 Task: Open Card Shareholder Meeting in Board Sales Prospecting to Workspace Cybersecurity and add a team member Softage.1@softage.net, a label Red, a checklist Social Media Advertising, an attachment from your google drive, a color Red and finally, add a card description 'Create and send out employee satisfaction survey on company values' and a comment 'Let us approach this task with a sense of focus and attention to detail, ensuring that we do not miss any important information or details.'. Add a start date 'Jan 01, 1900' with a due date 'Jan 08, 1900'
Action: Mouse moved to (32, 314)
Screenshot: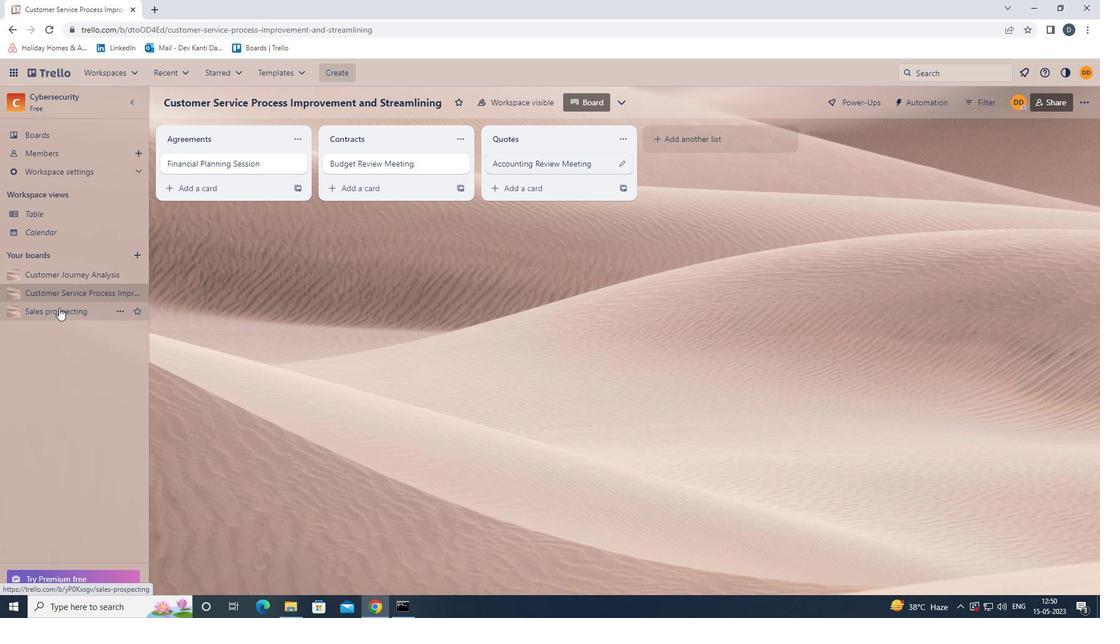 
Action: Mouse pressed left at (32, 314)
Screenshot: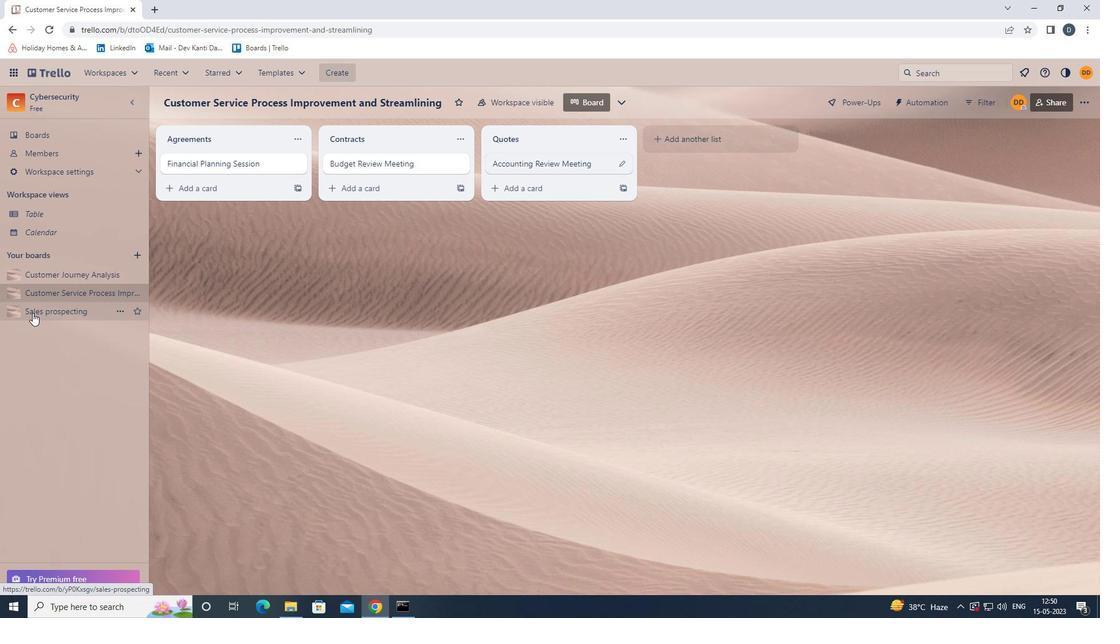 
Action: Mouse moved to (216, 168)
Screenshot: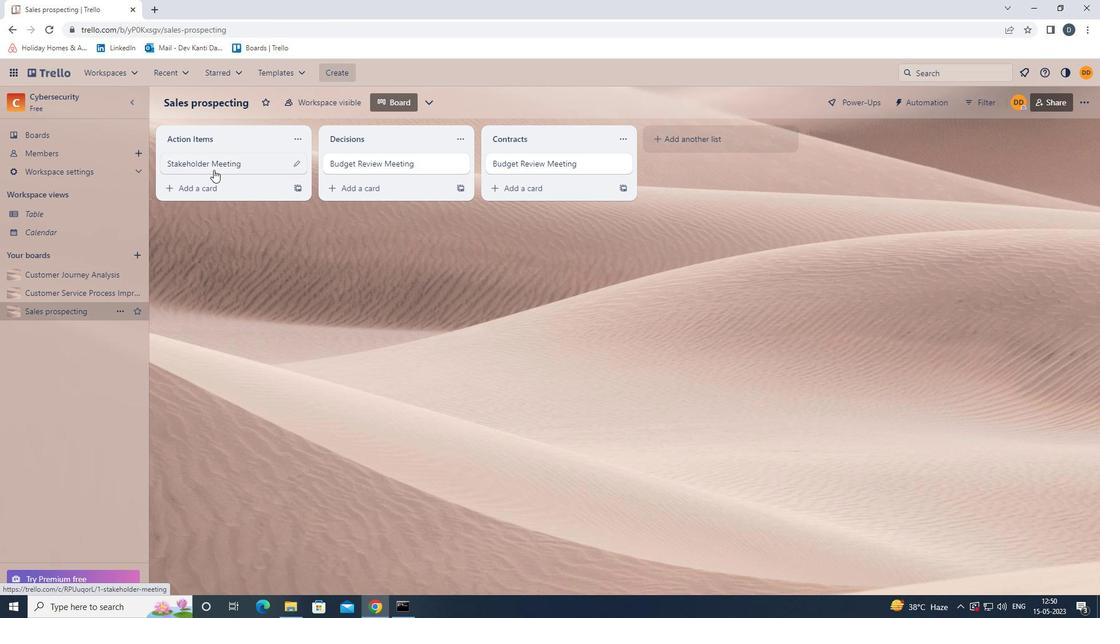 
Action: Mouse pressed left at (216, 168)
Screenshot: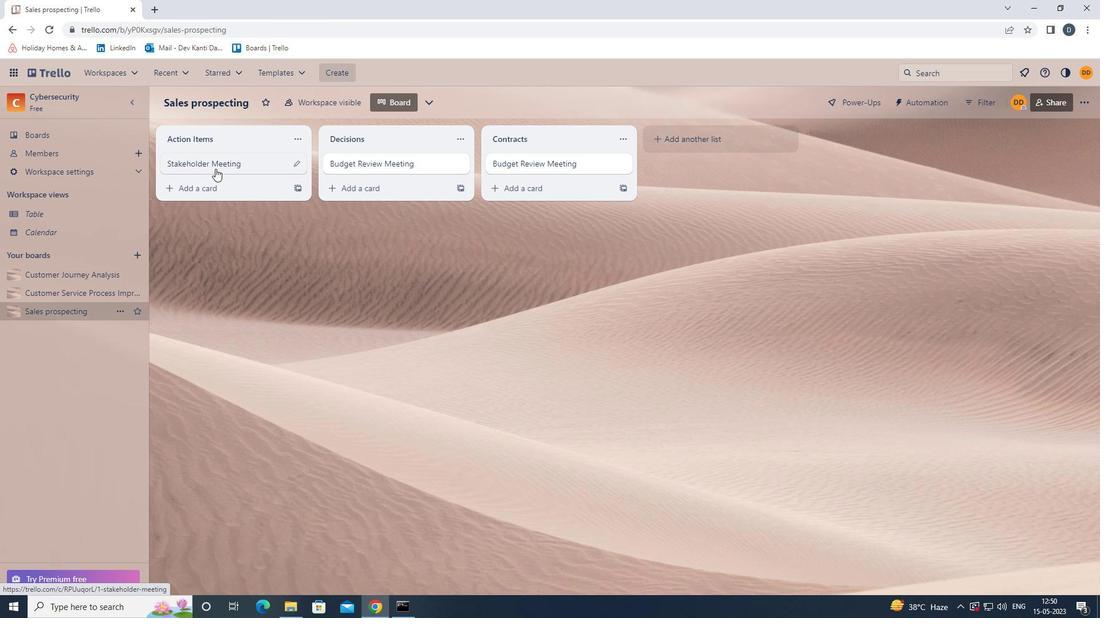 
Action: Mouse moved to (677, 160)
Screenshot: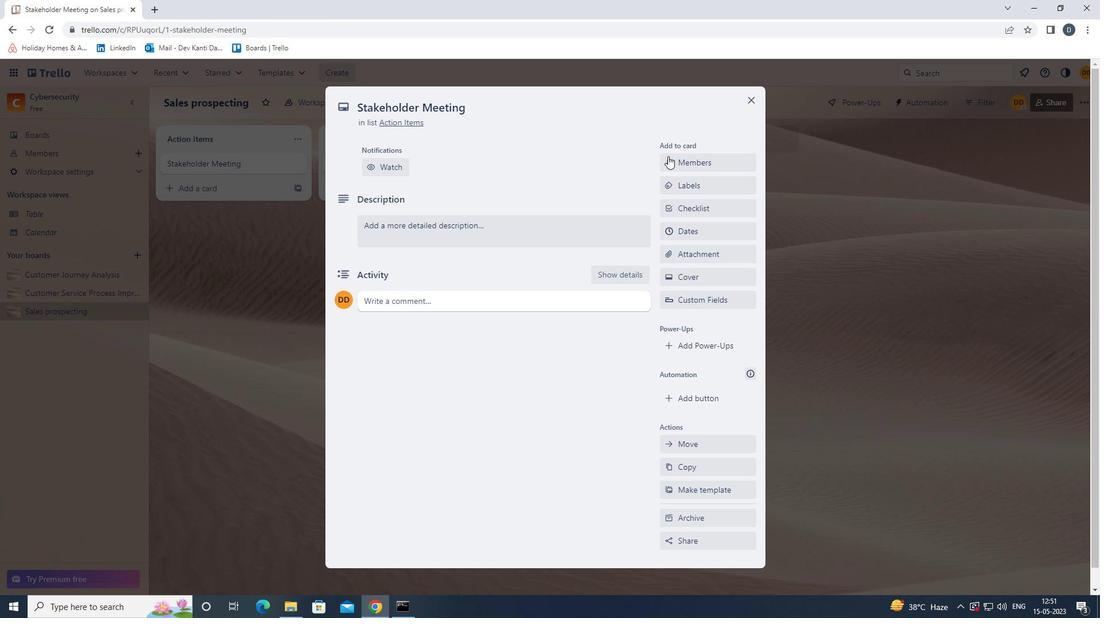 
Action: Mouse pressed left at (677, 160)
Screenshot: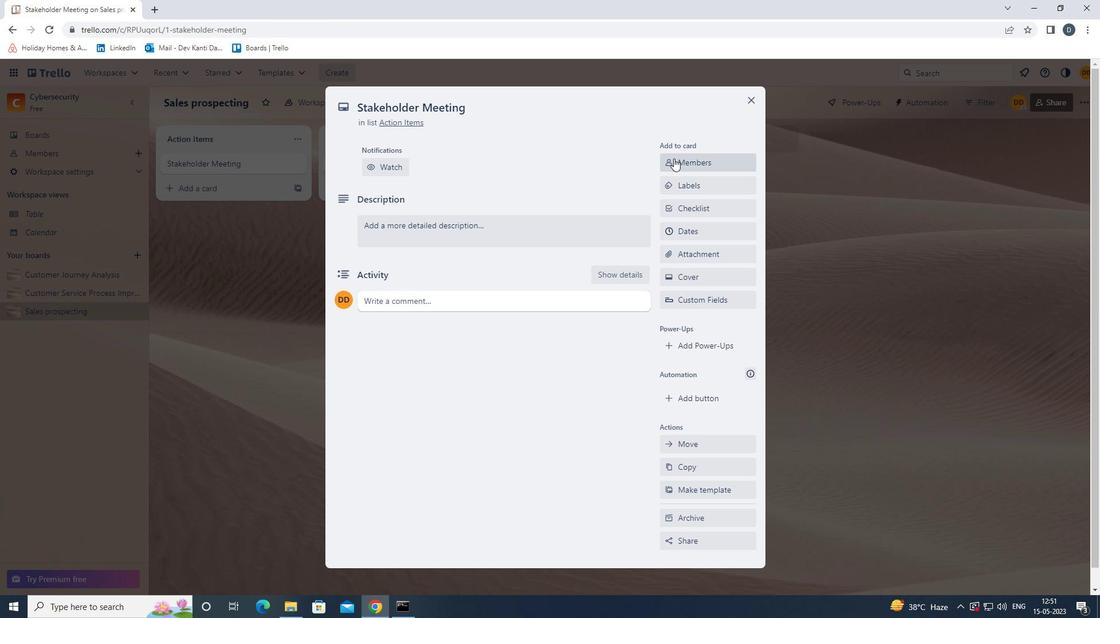 
Action: Key pressed <Key.shift><Key.shift>SOFTAGE.1<Key.shift>@SOFTAGE.NET
Screenshot: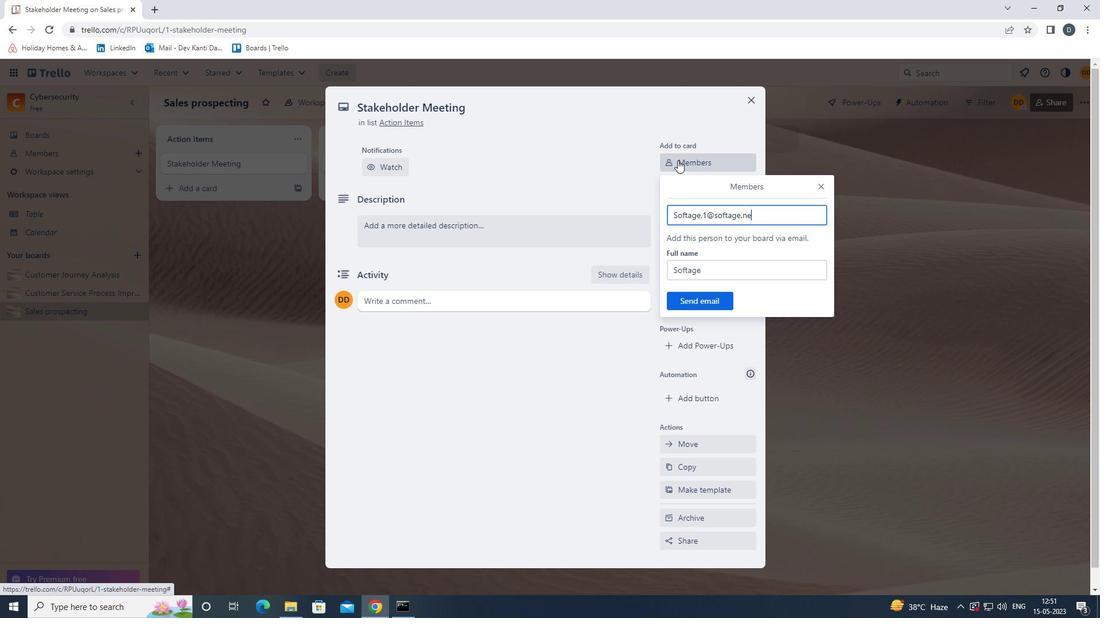 
Action: Mouse moved to (707, 295)
Screenshot: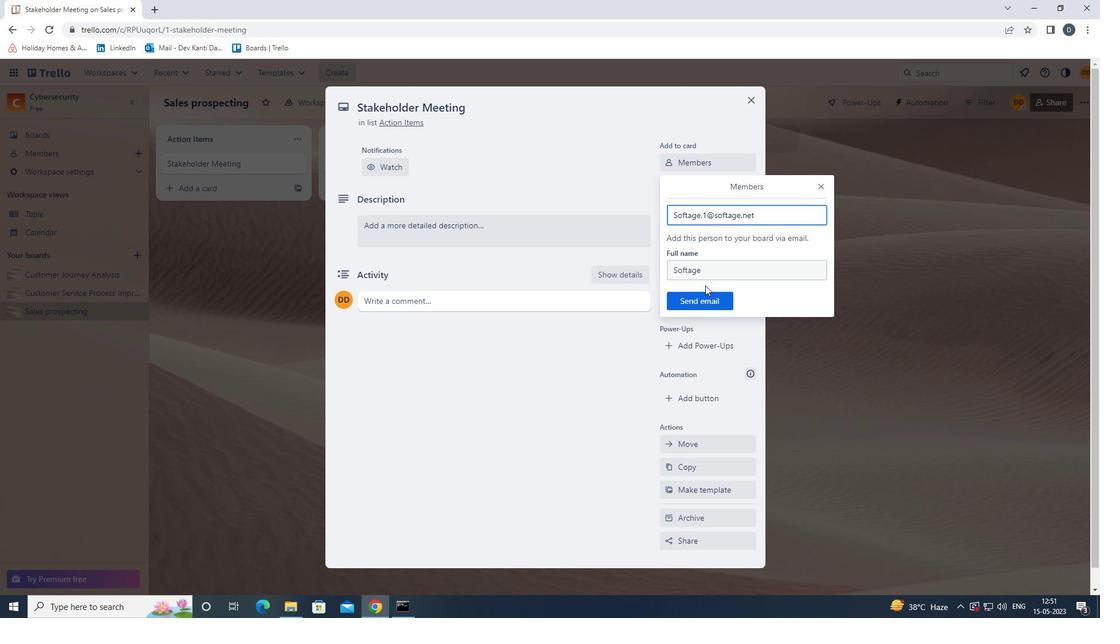 
Action: Mouse pressed left at (707, 295)
Screenshot: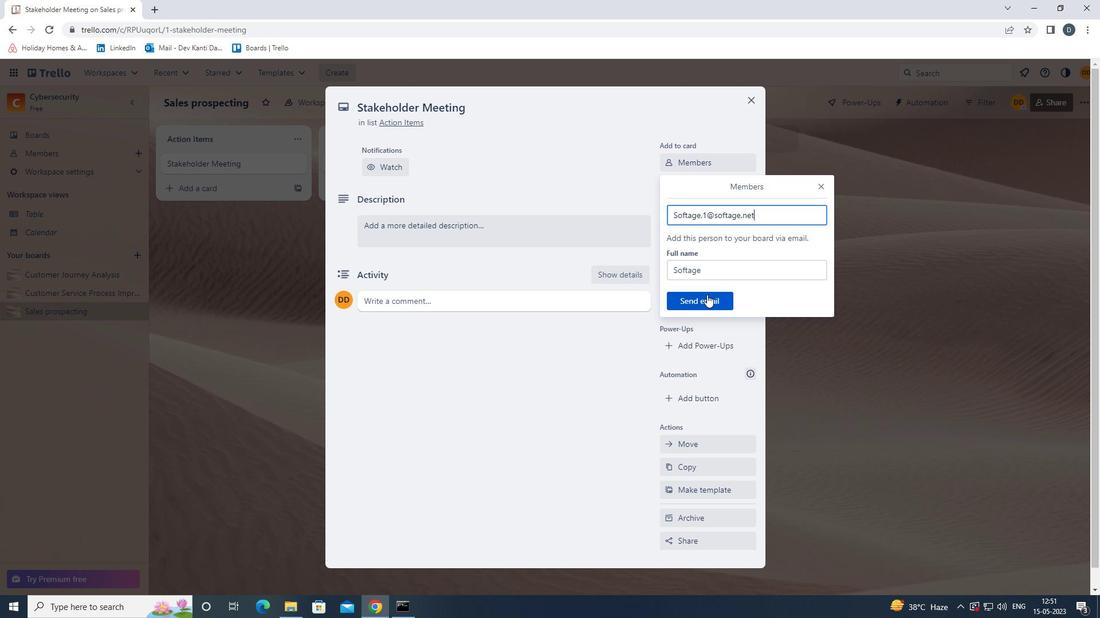 
Action: Mouse moved to (707, 227)
Screenshot: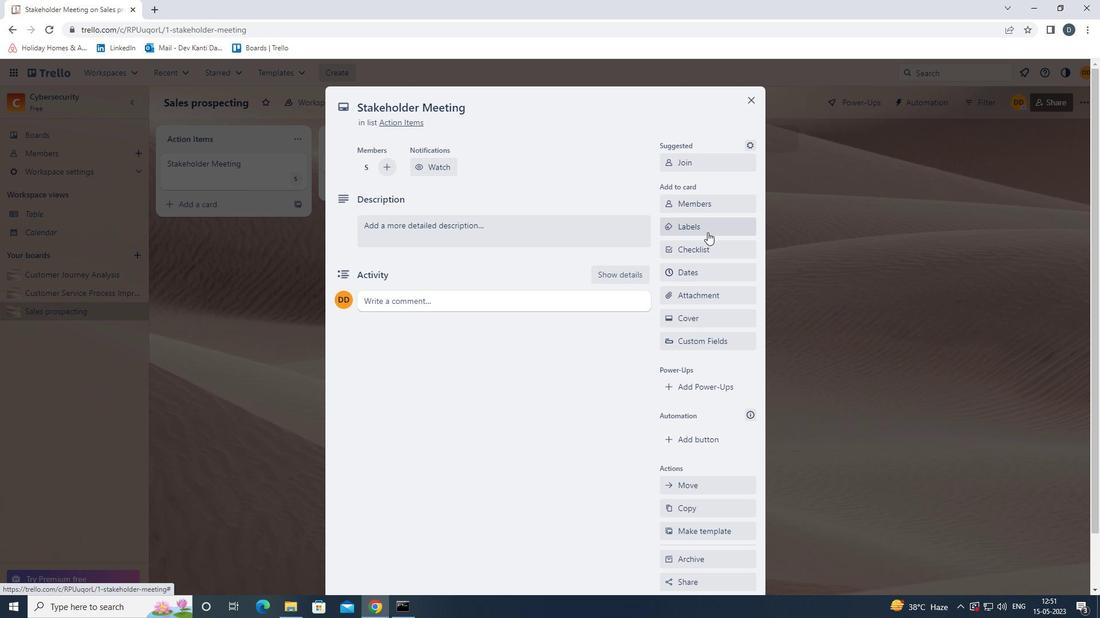 
Action: Mouse pressed left at (707, 227)
Screenshot: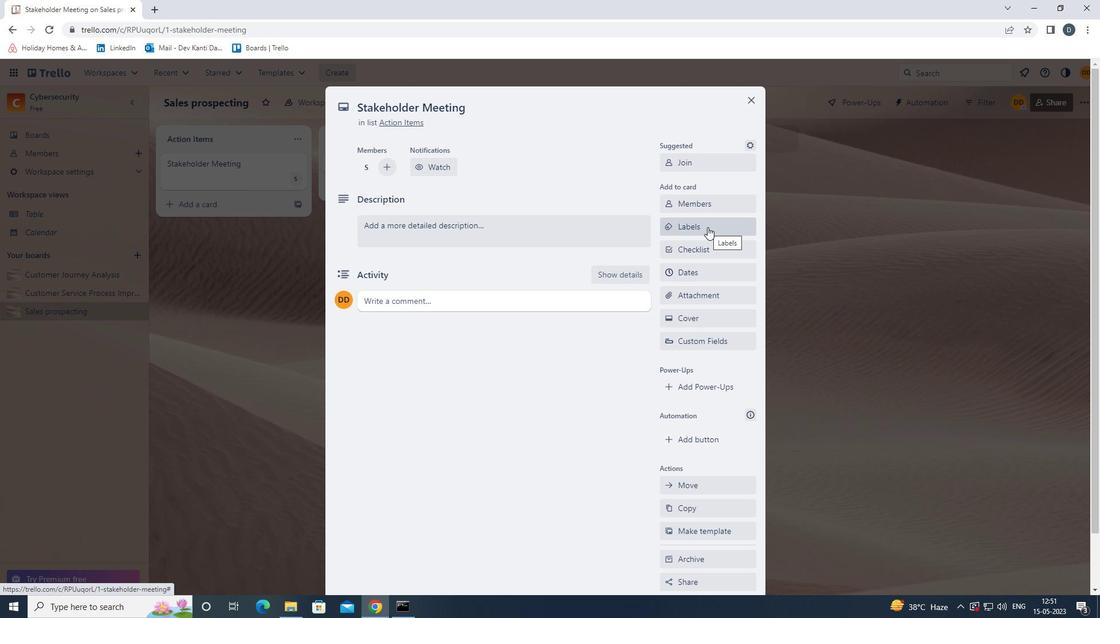 
Action: Mouse moved to (713, 377)
Screenshot: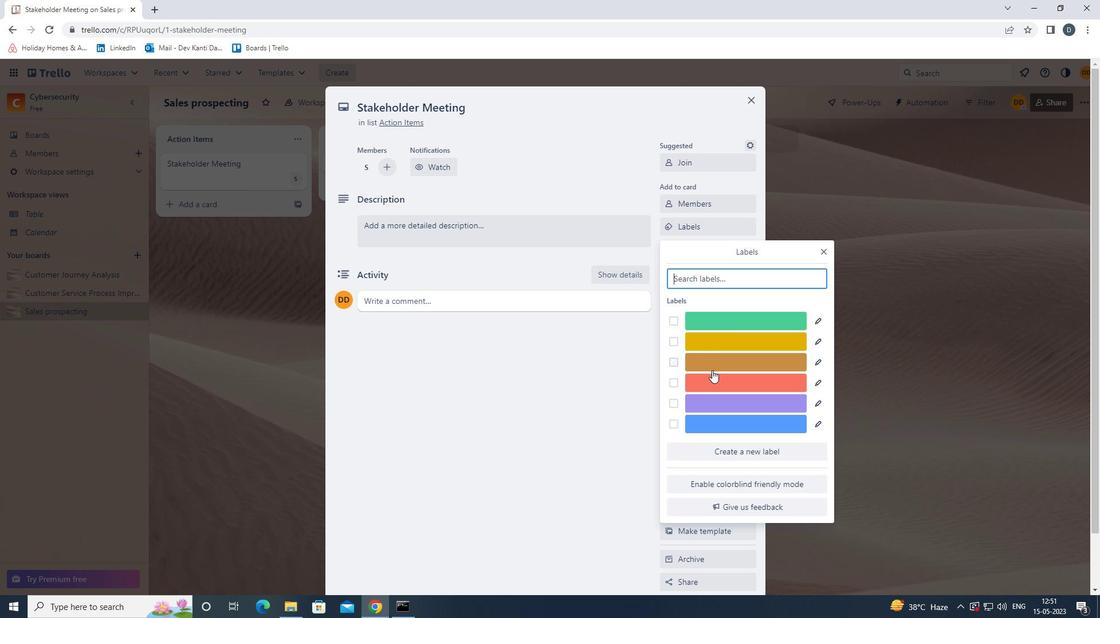 
Action: Mouse pressed left at (713, 377)
Screenshot: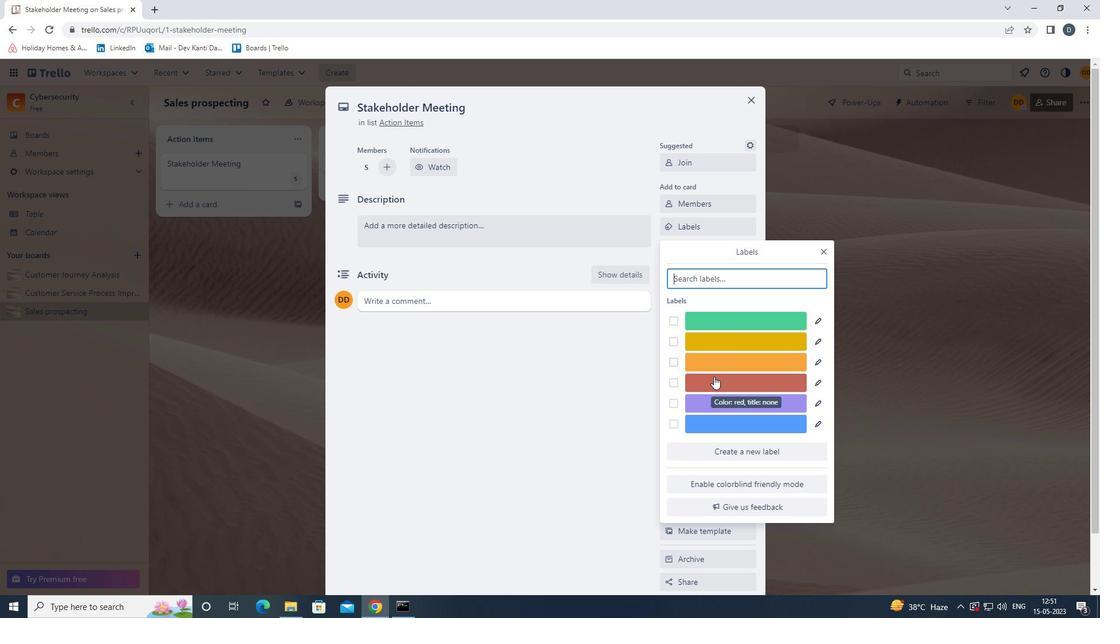 
Action: Mouse moved to (822, 251)
Screenshot: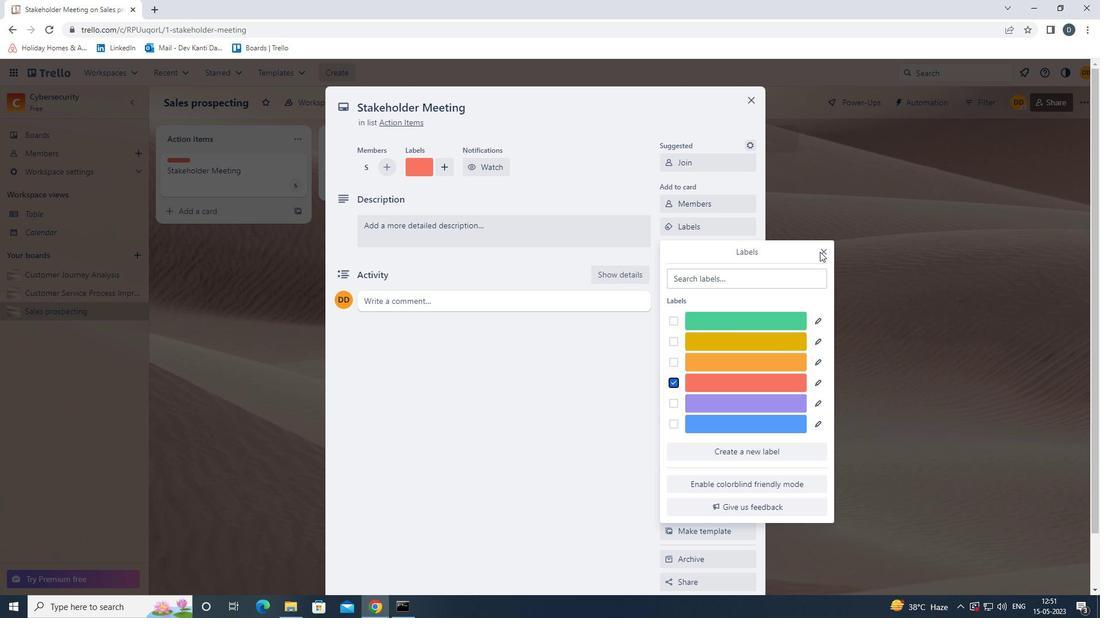 
Action: Mouse pressed left at (822, 251)
Screenshot: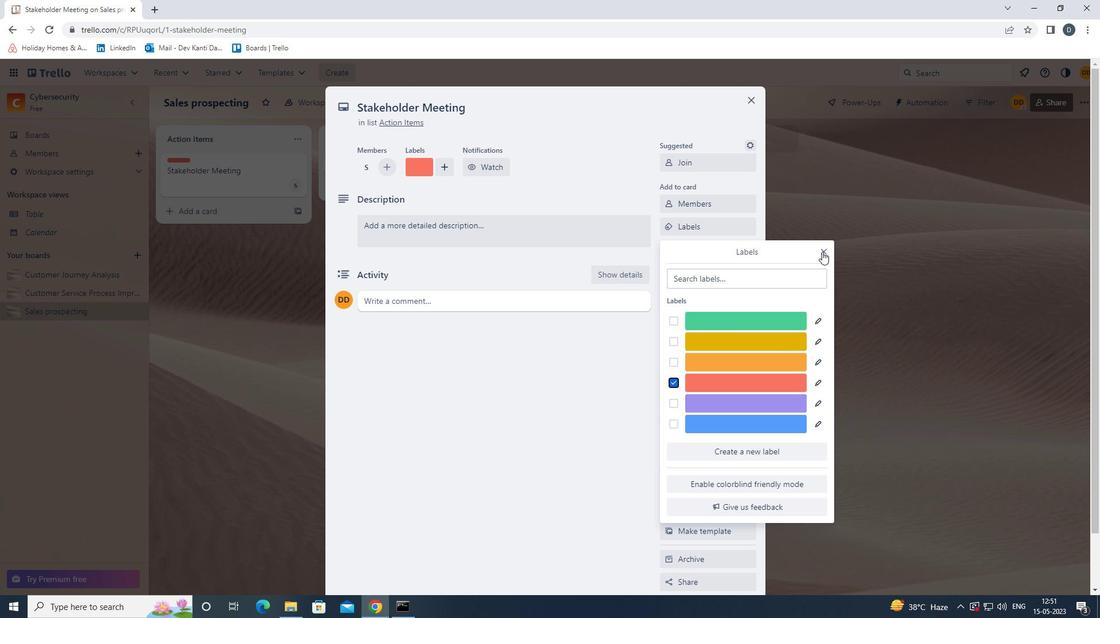 
Action: Mouse moved to (724, 246)
Screenshot: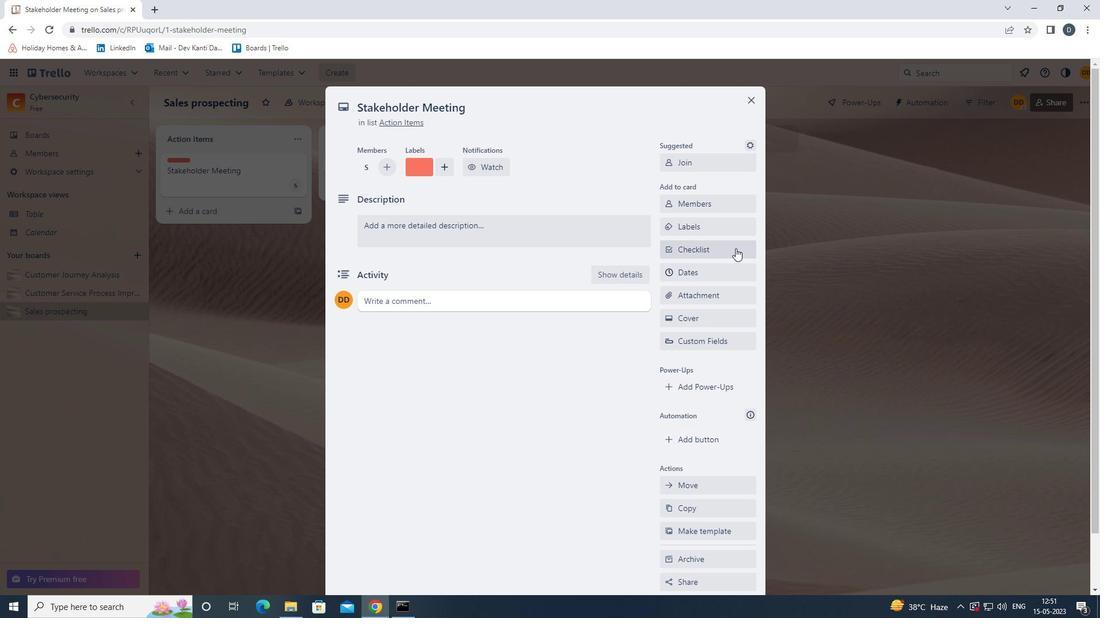 
Action: Mouse pressed left at (724, 246)
Screenshot: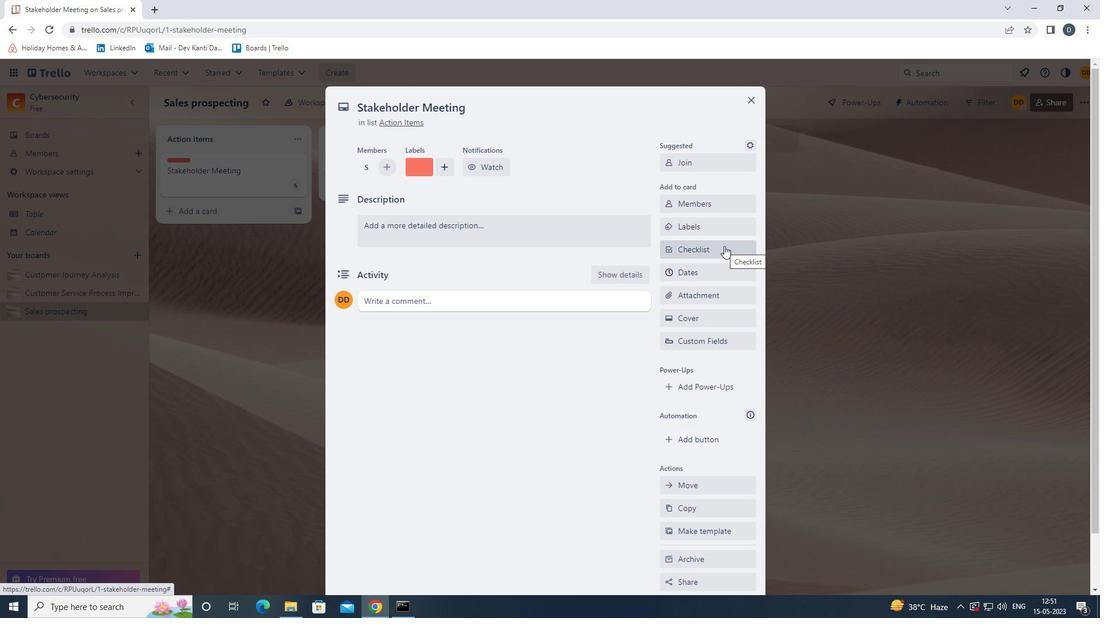 
Action: Key pressed <Key.shift>SOCIAL<Key.space><Key.shift><Key.shift><Key.shift><Key.shift><Key.shift><Key.shift>MEDIA<Key.space><Key.shift><Key.shift><Key.shift><Key.shift><Key.shift><Key.shift><Key.shift><Key.shift><Key.shift><Key.shift><Key.shift><Key.shift><Key.shift><Key.shift><Key.shift><Key.shift><Key.shift><Key.shift><Key.shift><Key.shift><Key.shift><Key.shift><Key.shift><Key.shift><Key.shift><Key.shift><Key.shift><Key.shift><Key.shift><Key.shift><Key.shift>ADVERTISING<Key.enter>
Screenshot: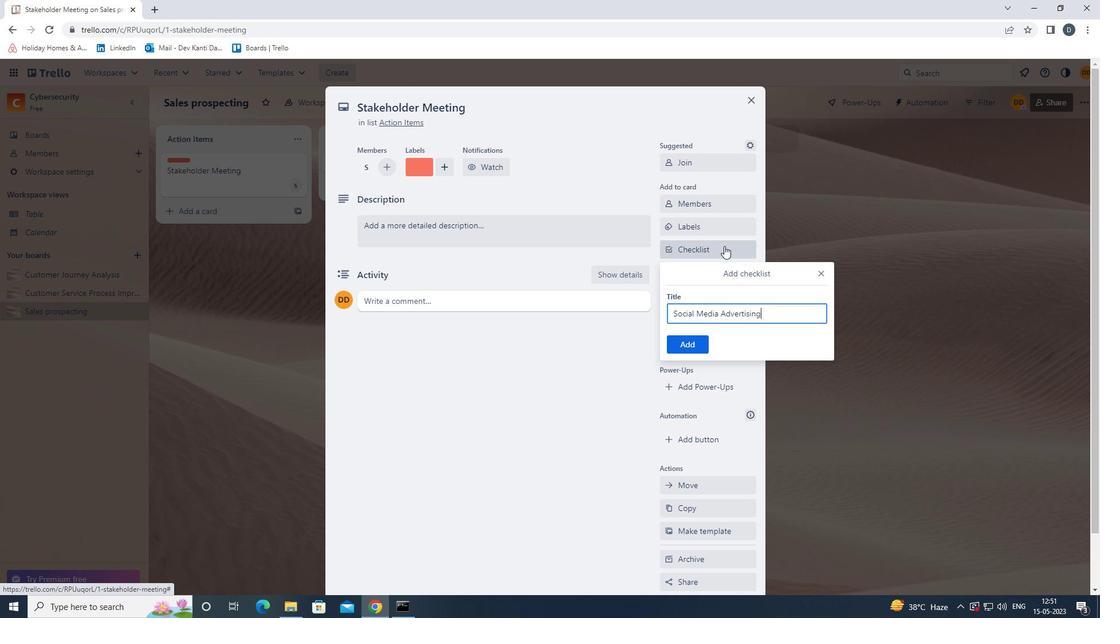 
Action: Mouse moved to (714, 287)
Screenshot: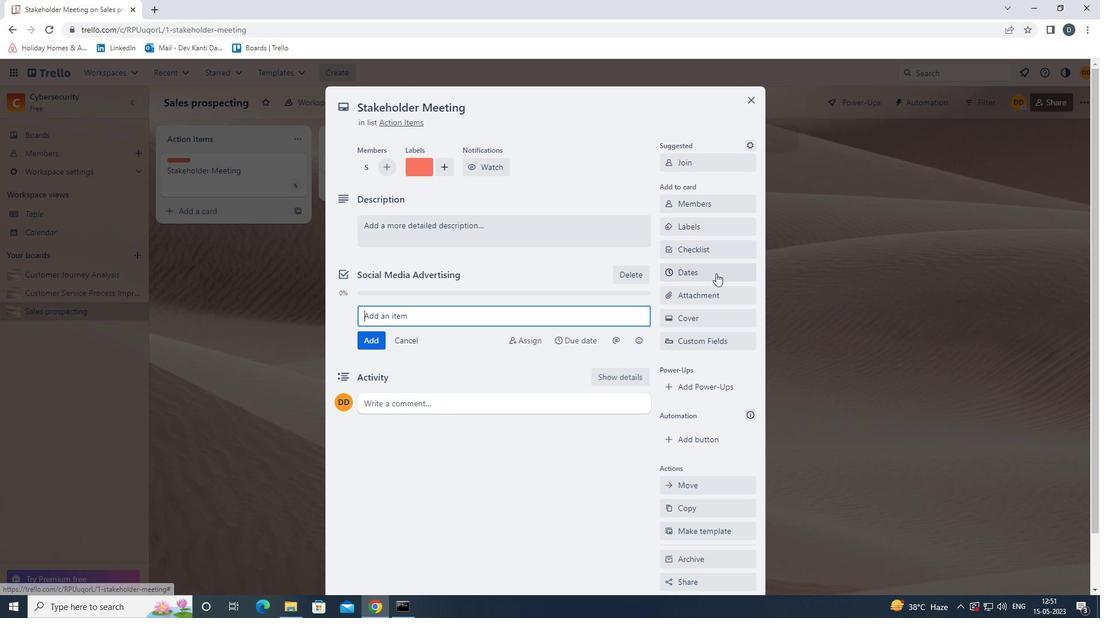 
Action: Mouse pressed left at (714, 287)
Screenshot: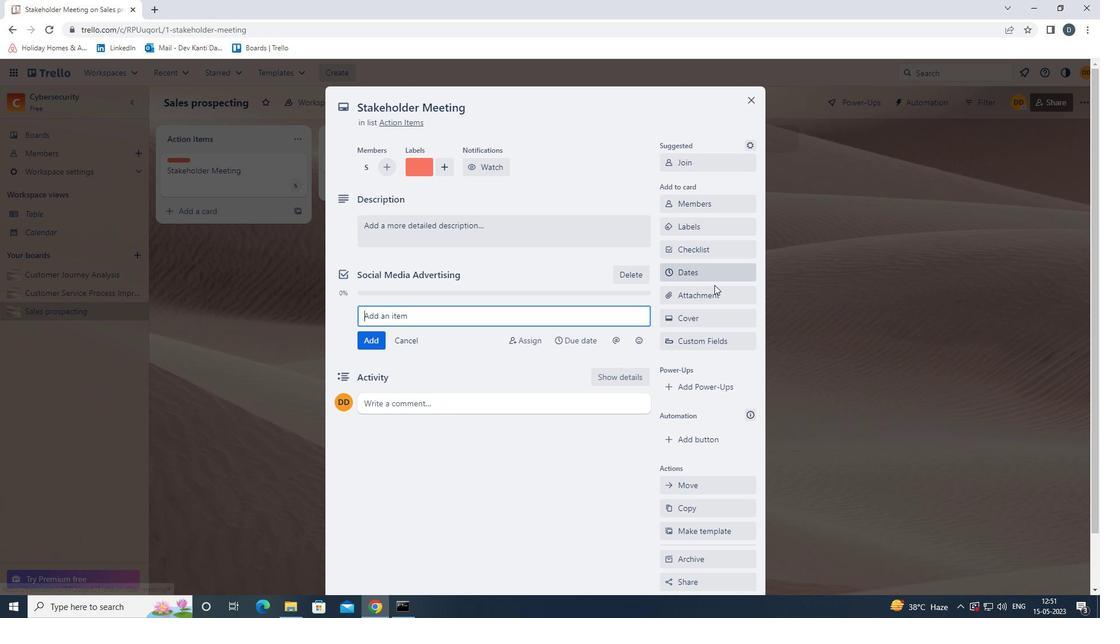 
Action: Mouse moved to (735, 381)
Screenshot: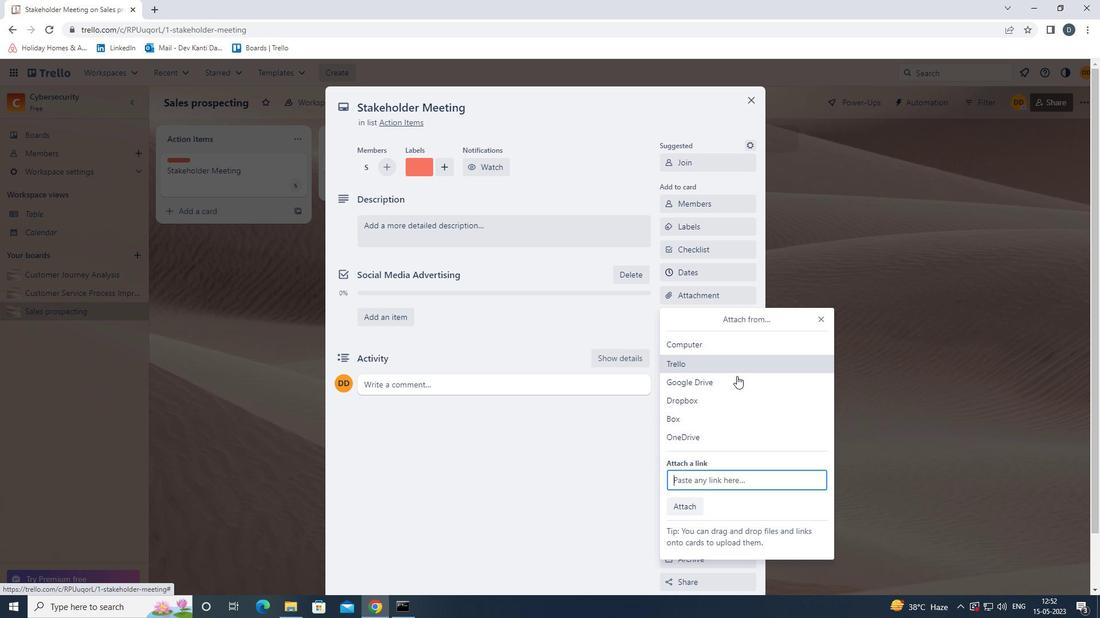 
Action: Mouse pressed left at (735, 381)
Screenshot: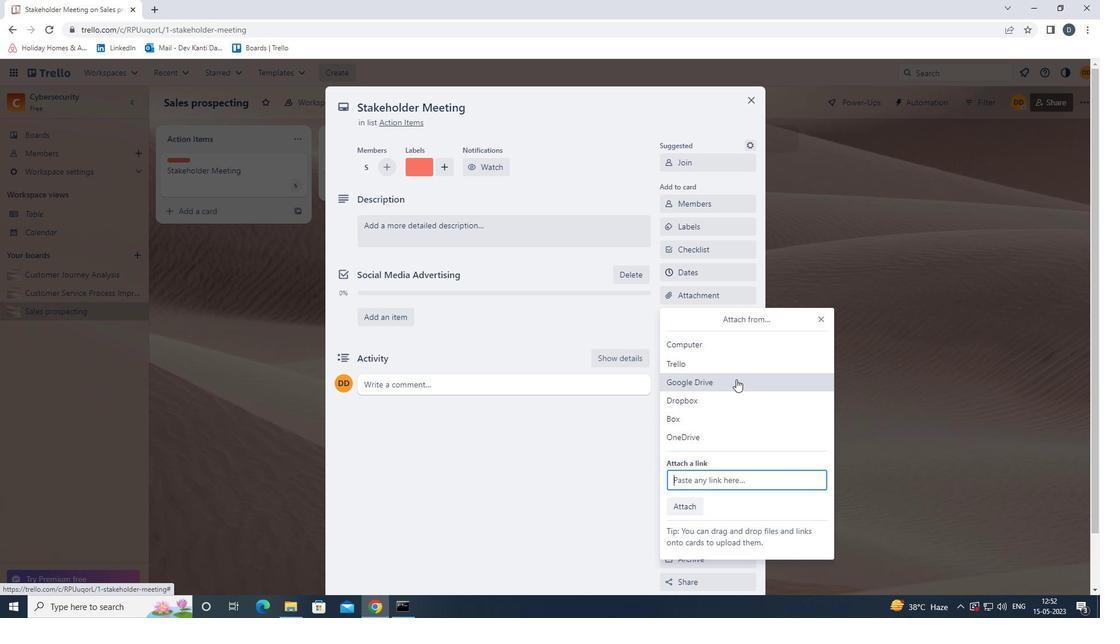 
Action: Mouse moved to (310, 336)
Screenshot: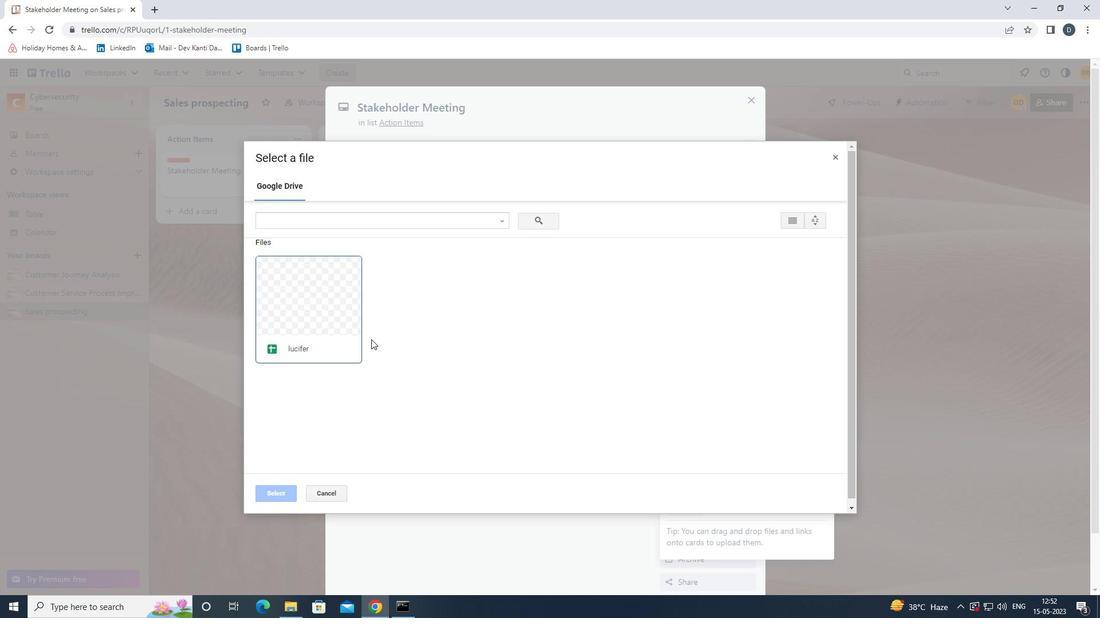 
Action: Mouse pressed left at (310, 336)
Screenshot: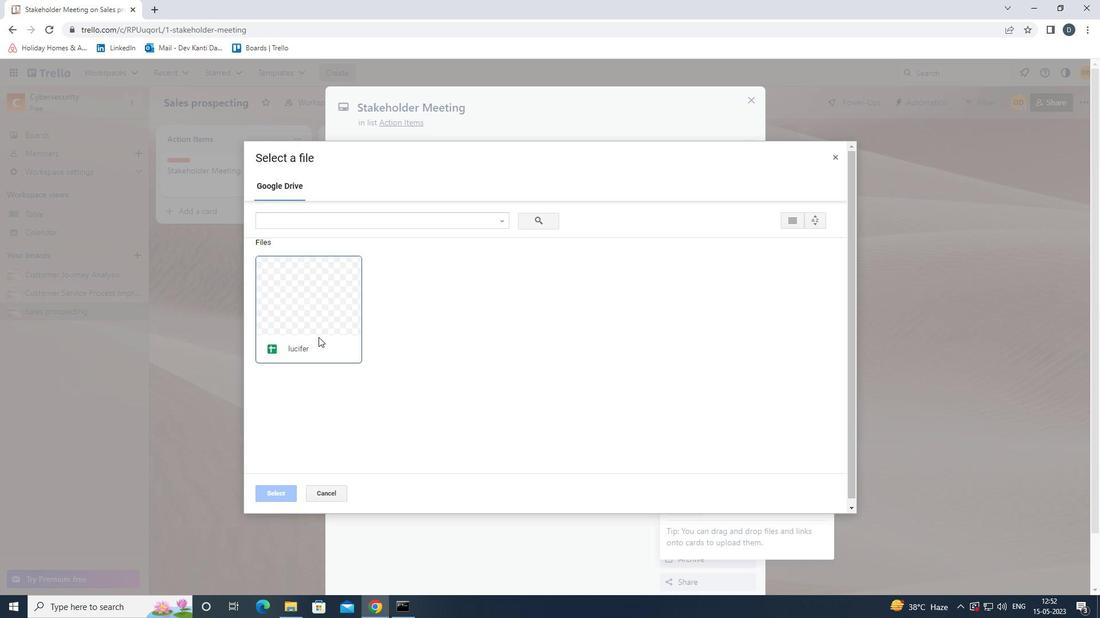 
Action: Mouse moved to (286, 492)
Screenshot: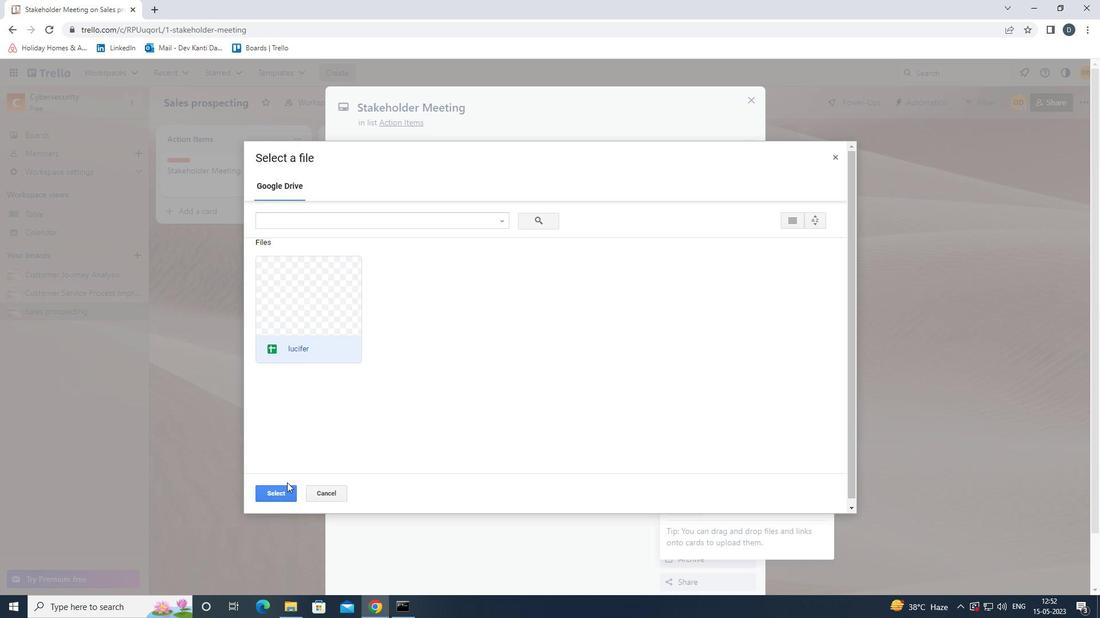 
Action: Mouse pressed left at (286, 492)
Screenshot: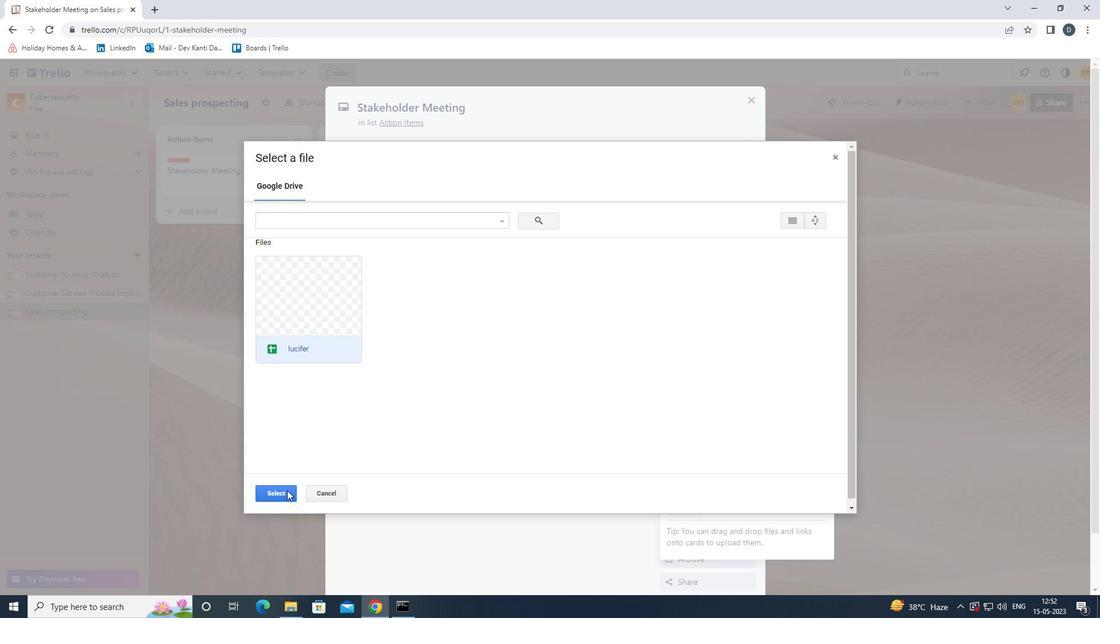 
Action: Mouse moved to (700, 318)
Screenshot: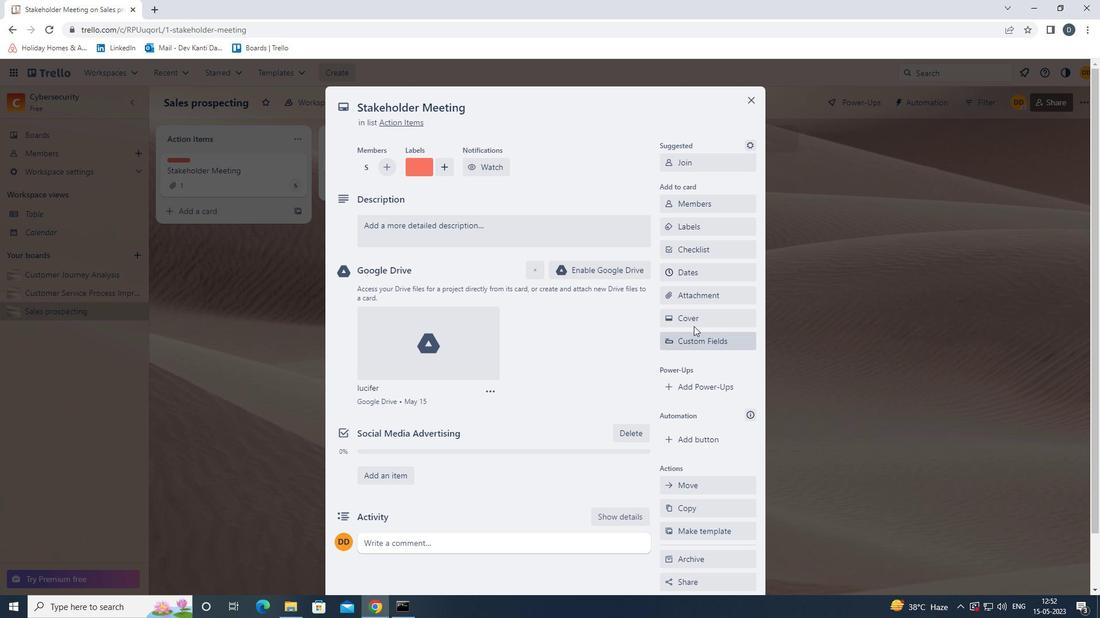 
Action: Mouse pressed left at (700, 318)
Screenshot: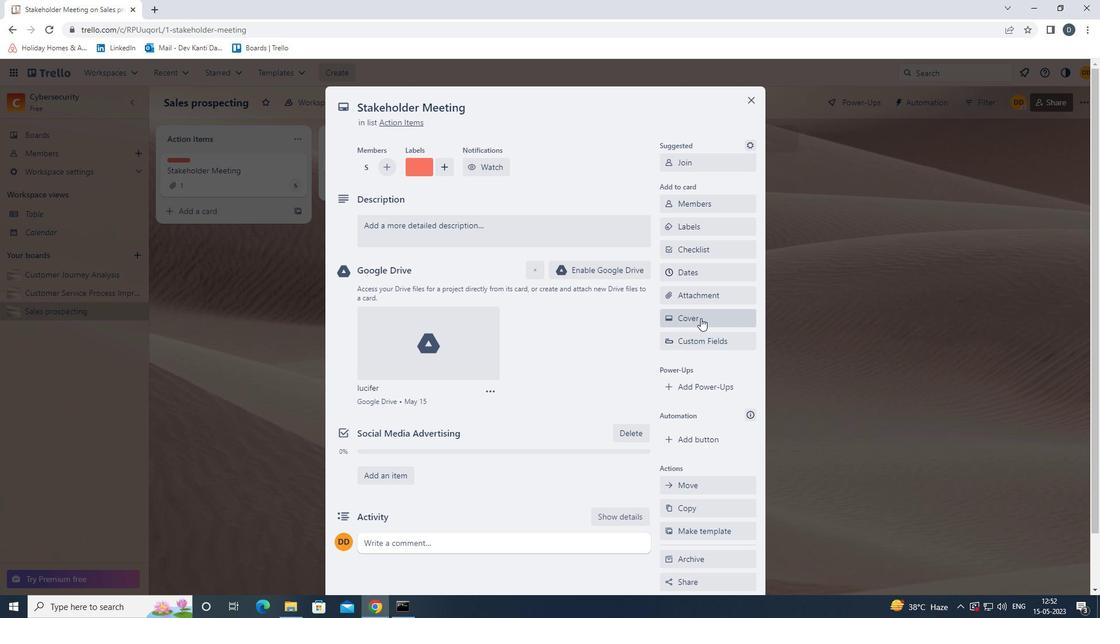 
Action: Mouse moved to (781, 363)
Screenshot: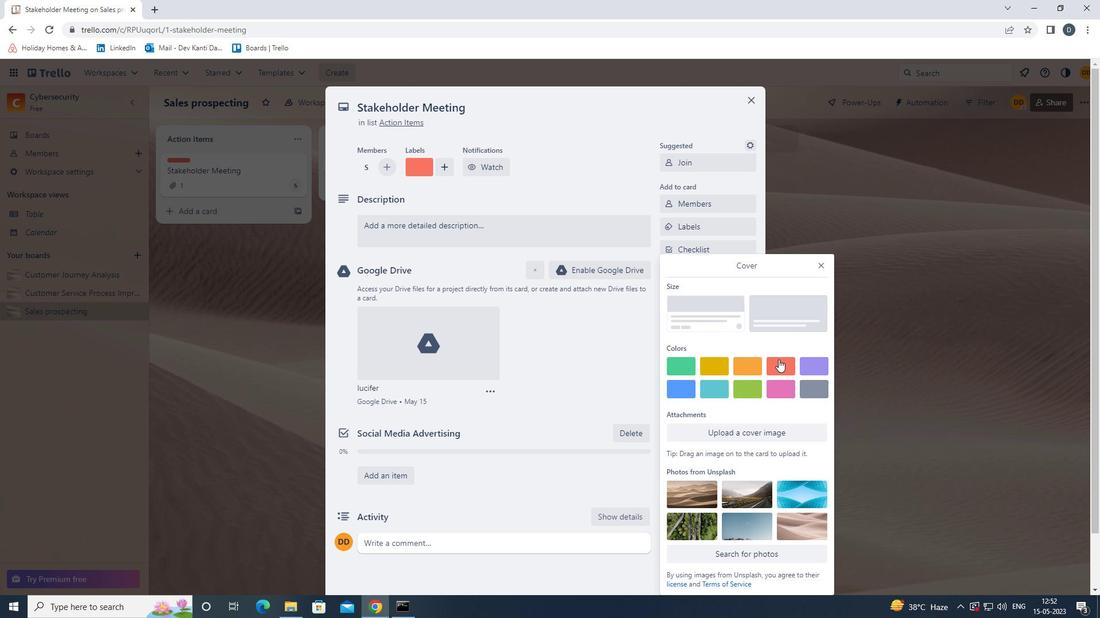 
Action: Mouse pressed left at (781, 363)
Screenshot: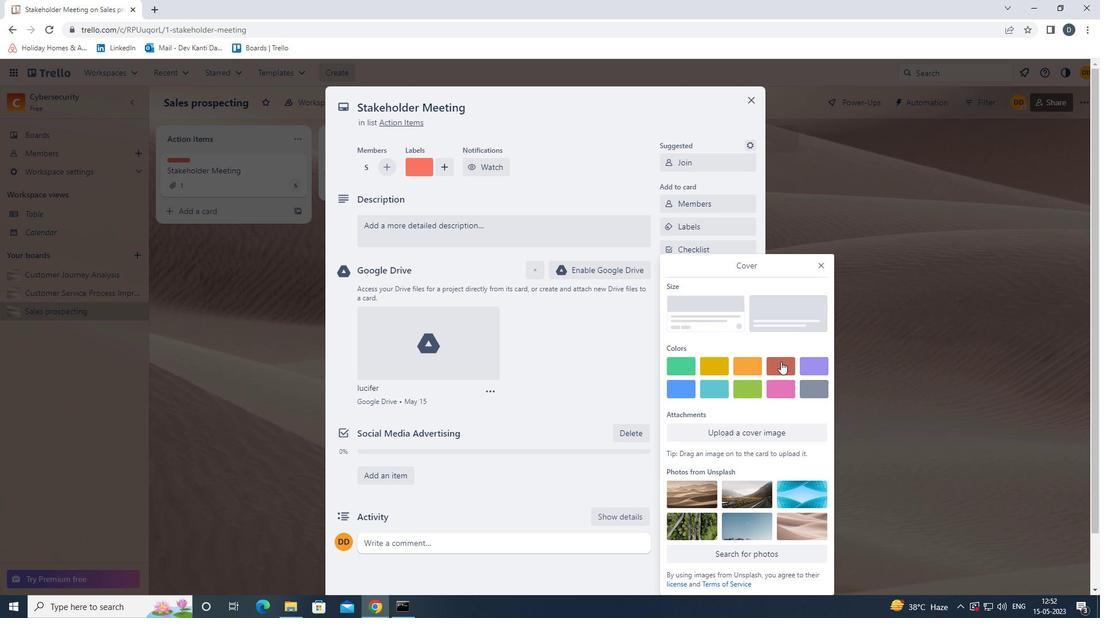 
Action: Mouse moved to (817, 242)
Screenshot: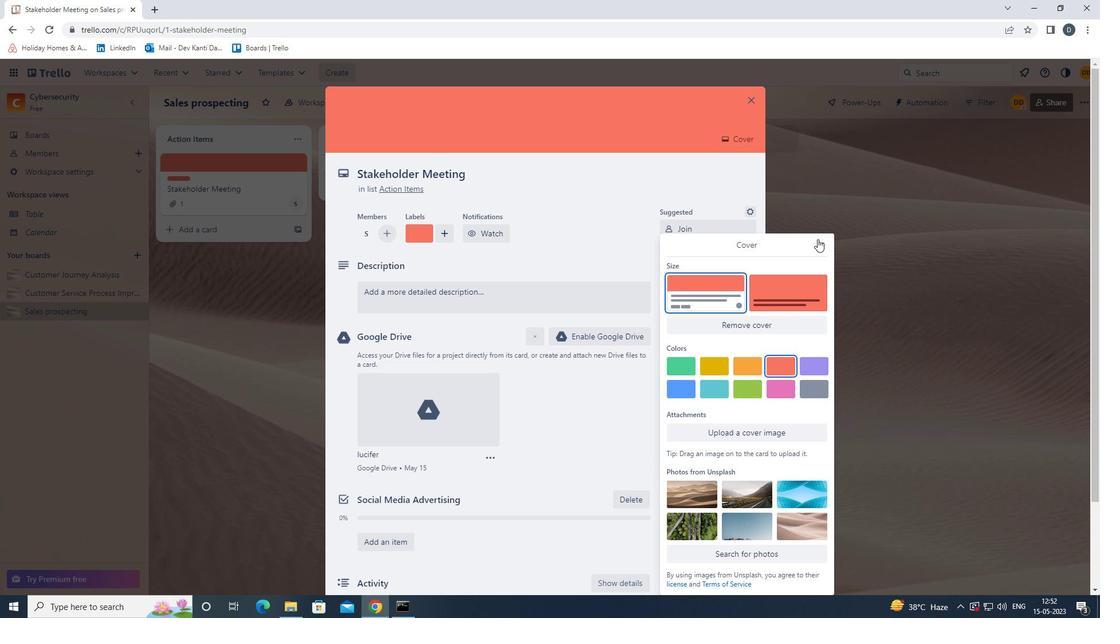 
Action: Mouse pressed left at (817, 242)
Screenshot: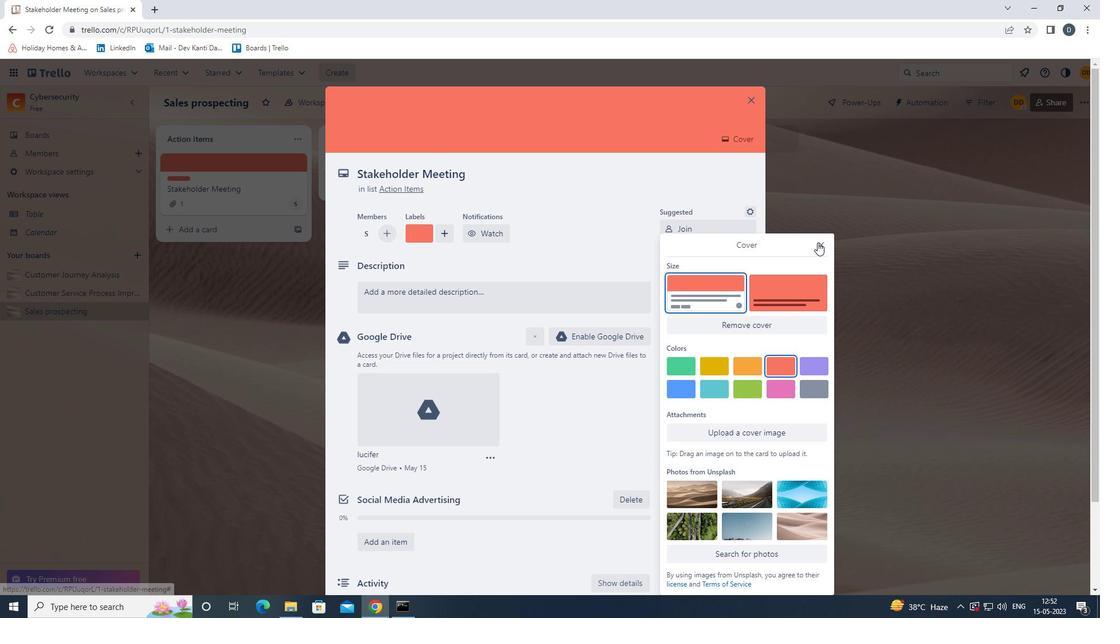 
Action: Mouse moved to (583, 289)
Screenshot: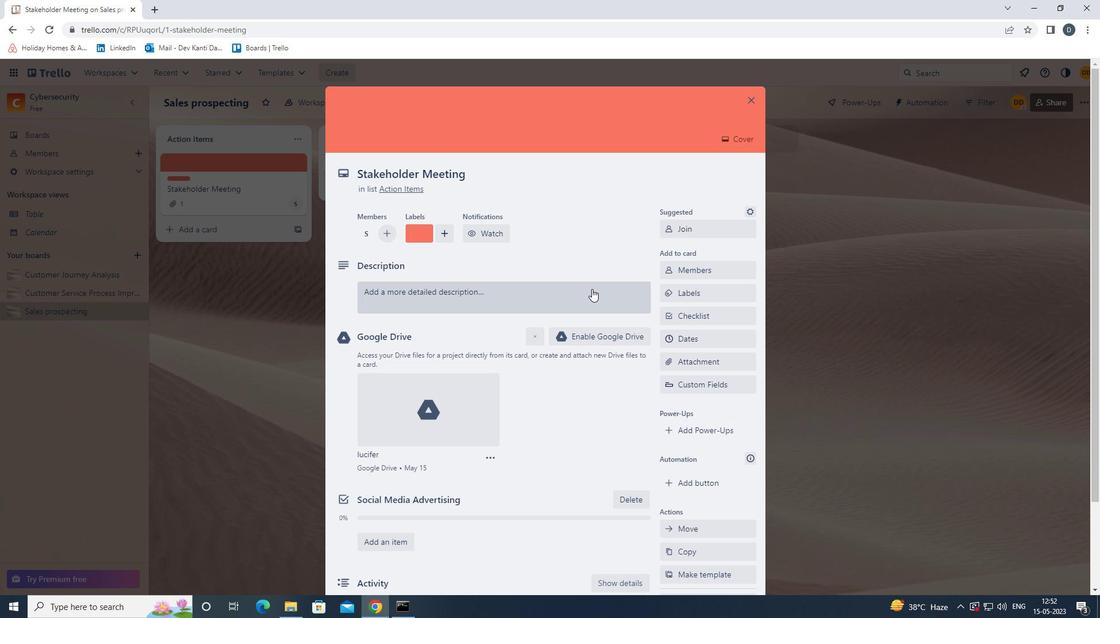 
Action: Mouse pressed left at (583, 289)
Screenshot: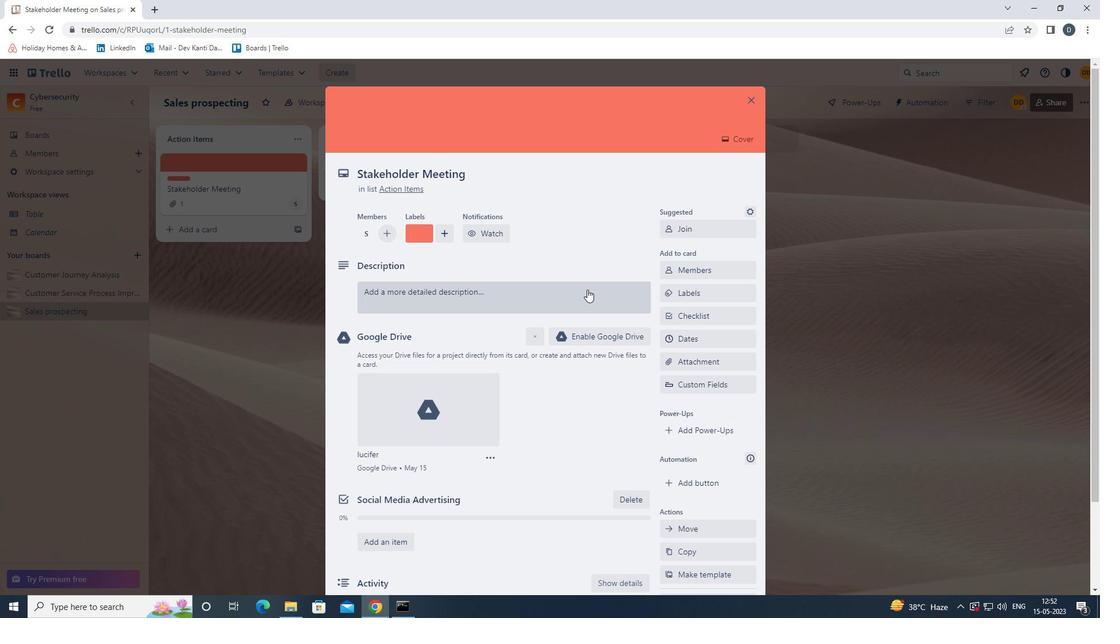 
Action: Key pressed <Key.shift><Key.shift><Key.shift><Key.shift><Key.shift><Key.shift><Key.shift><Key.shift><Key.shift><Key.shift>CREATE<Key.space>AND<Key.space>SEND<Key.space>OUT<Key.space>EMPLOYEE<Key.space>SATISFACTION<Key.space>SURVEY<Key.space>ON<Key.space>COMPANY<Key.space>VALUES.
Screenshot: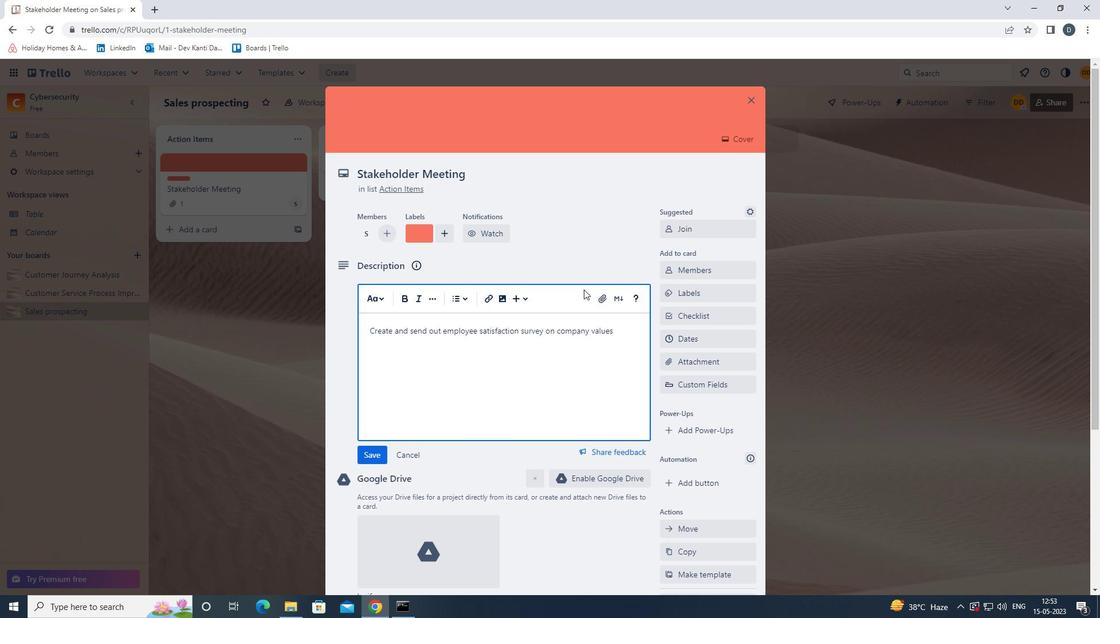 
Action: Mouse moved to (362, 453)
Screenshot: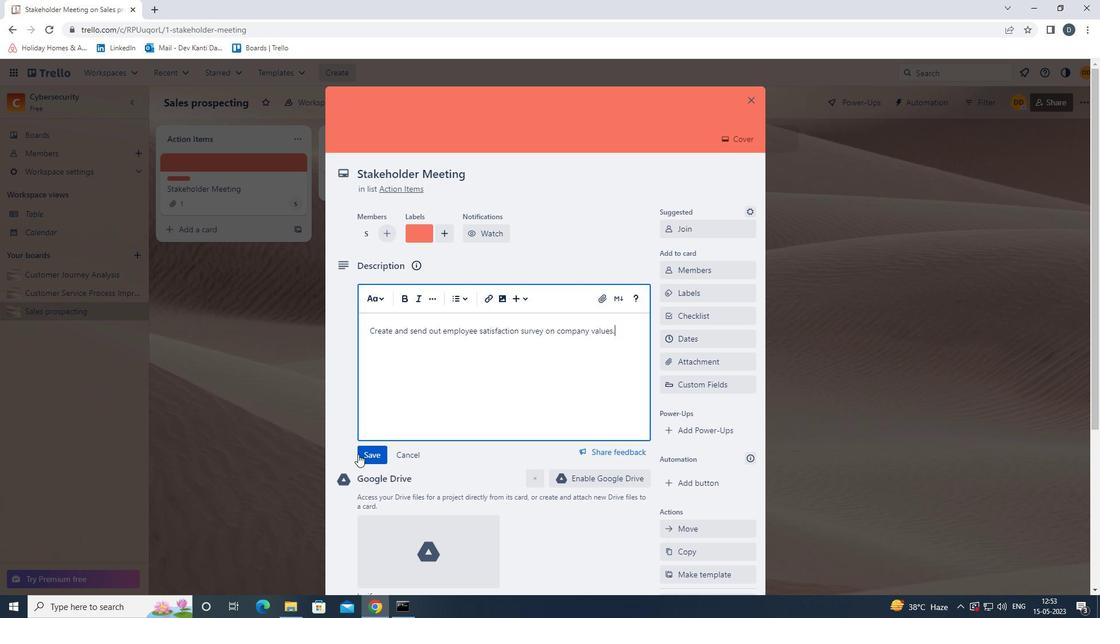 
Action: Mouse pressed left at (362, 453)
Screenshot: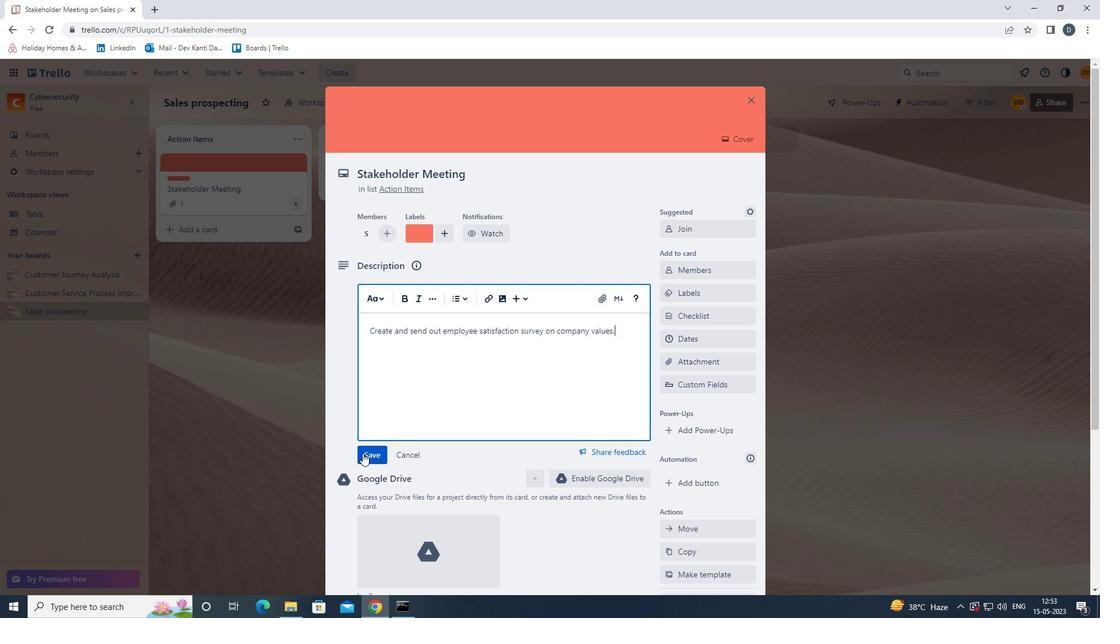 
Action: Mouse moved to (434, 440)
Screenshot: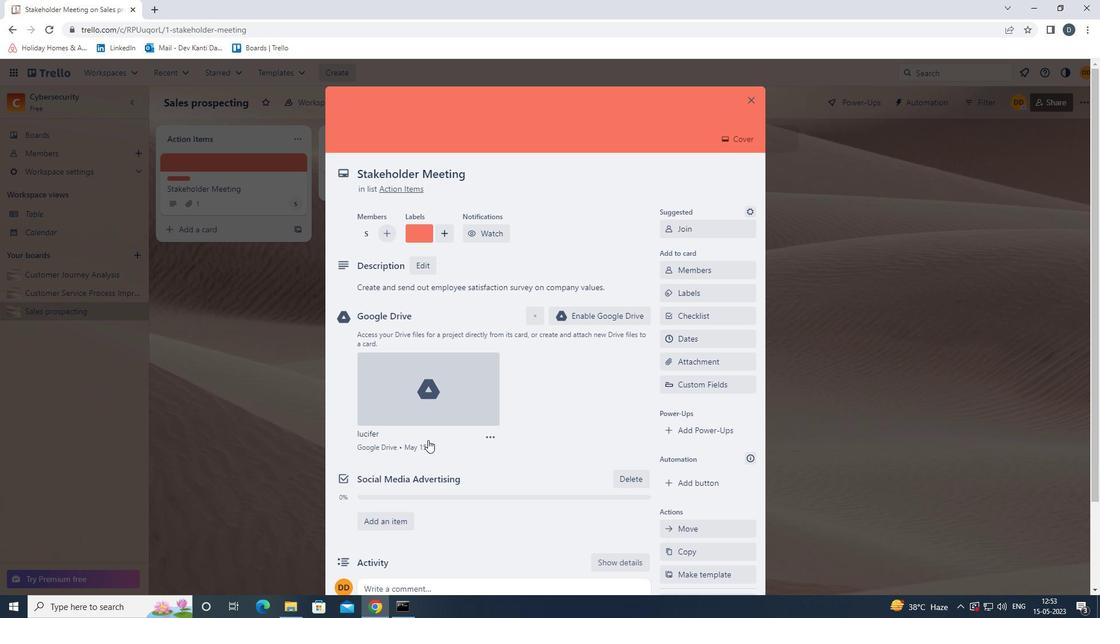 
Action: Mouse scrolled (434, 440) with delta (0, 0)
Screenshot: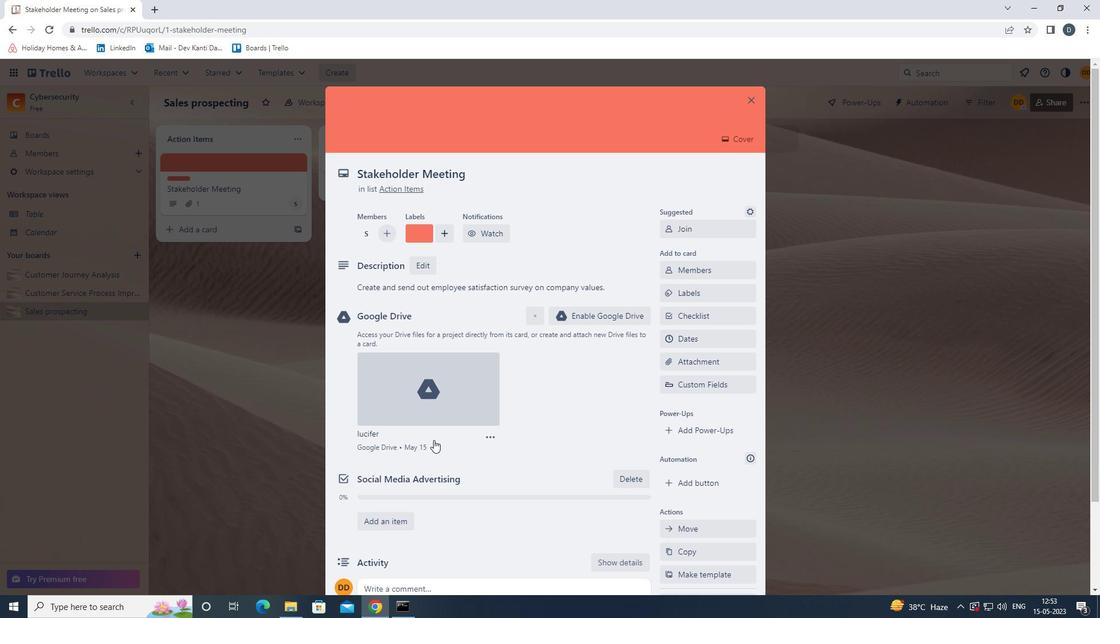 
Action: Mouse moved to (464, 525)
Screenshot: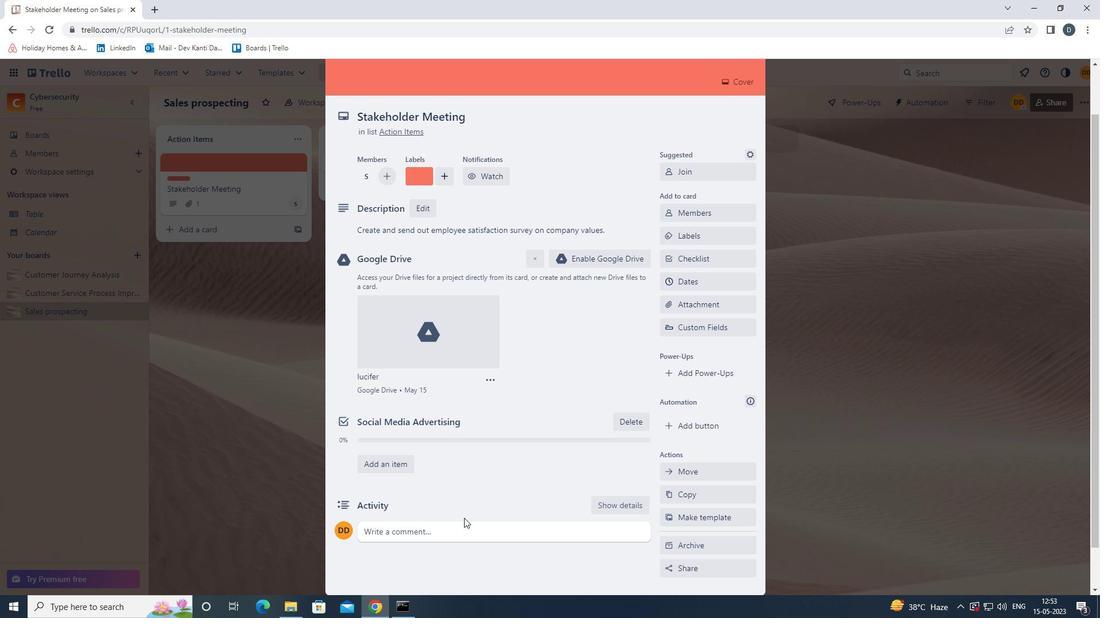 
Action: Mouse pressed left at (464, 525)
Screenshot: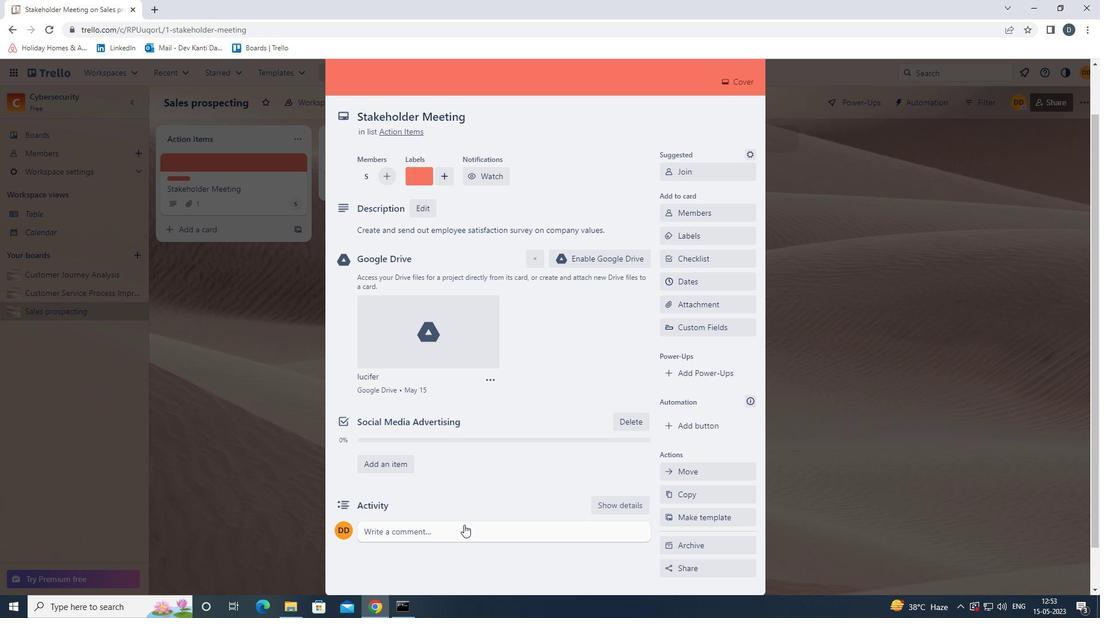 
Action: Mouse moved to (460, 559)
Screenshot: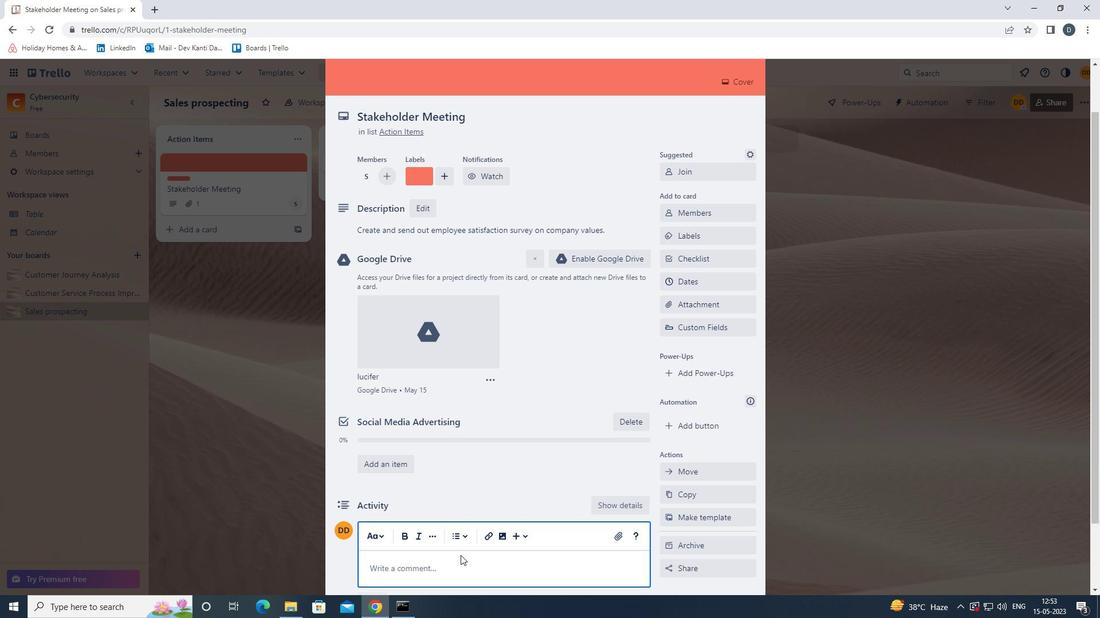 
Action: Key pressed <Key.shift>LET<Key.space>US<Key.space>APPROACH<Key.space>THIS<Key.space>TASK<Key.space>WITH<Key.space>A<Key.space>SENSE<Key.space>OF<Key.space><Key.backspace><Key.space>FOCUS<Key.space>AND<Key.space>ATTENTION<Key.space>TO<Key.space>DETAIL,<Key.space>ENSURING<Key.space>THAT<Key.space>WE<Key.space>DO<Key.space>NOT<Key.space>MISS<Key.space>ANY<Key.space>IMPORTANT<Key.space>INFORMATION<Key.space>OR<Key.space>DETAILS.
Screenshot: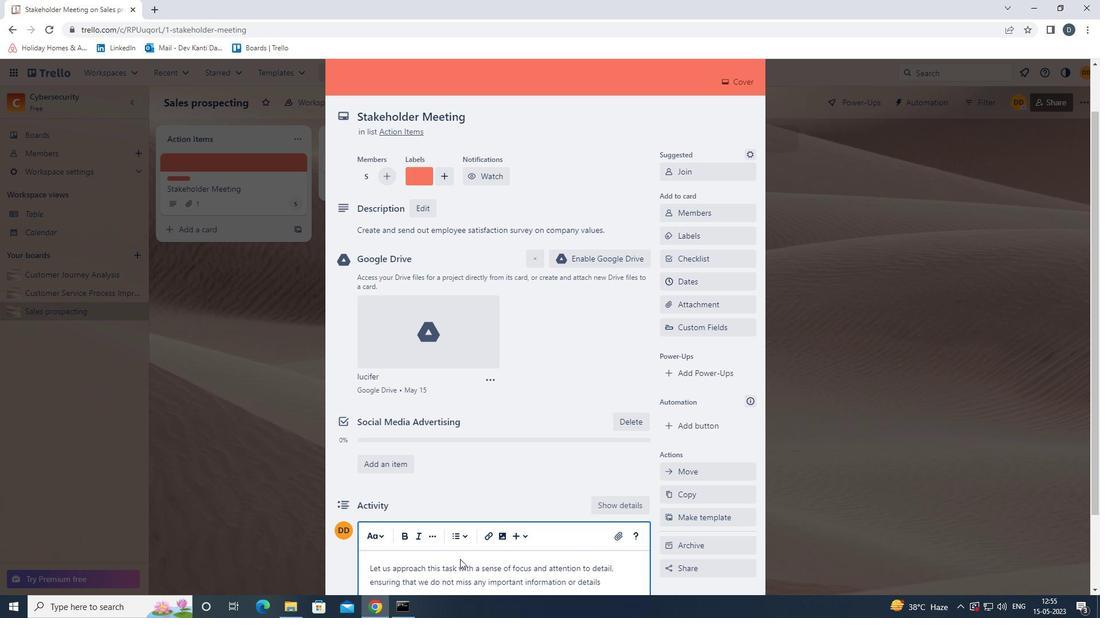 
Action: Mouse scrolled (460, 559) with delta (0, 0)
Screenshot: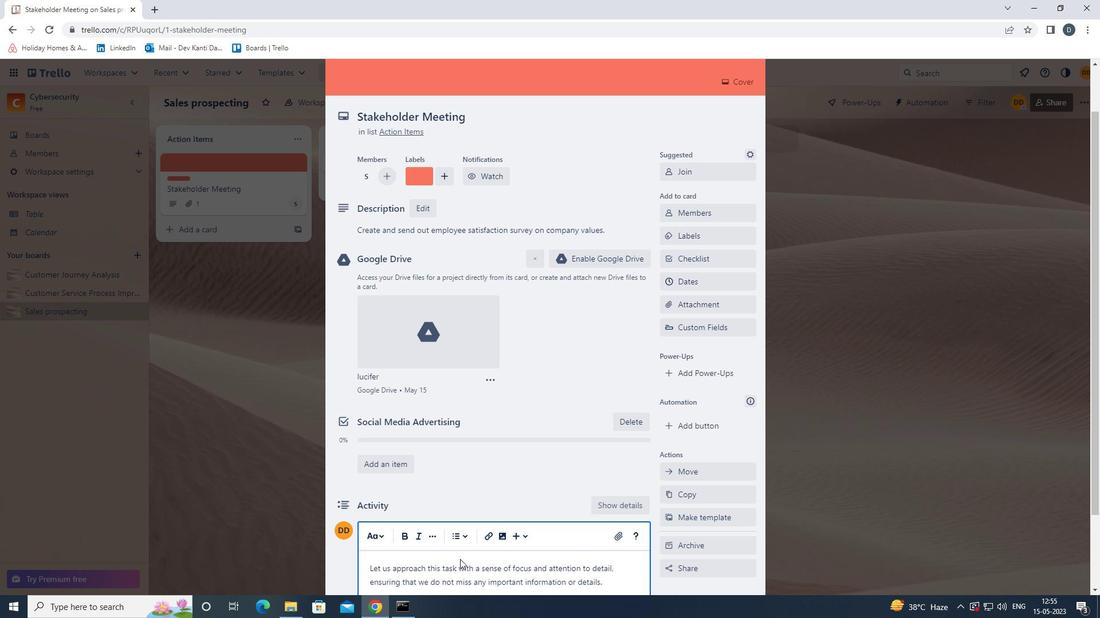
Action: Mouse moved to (381, 557)
Screenshot: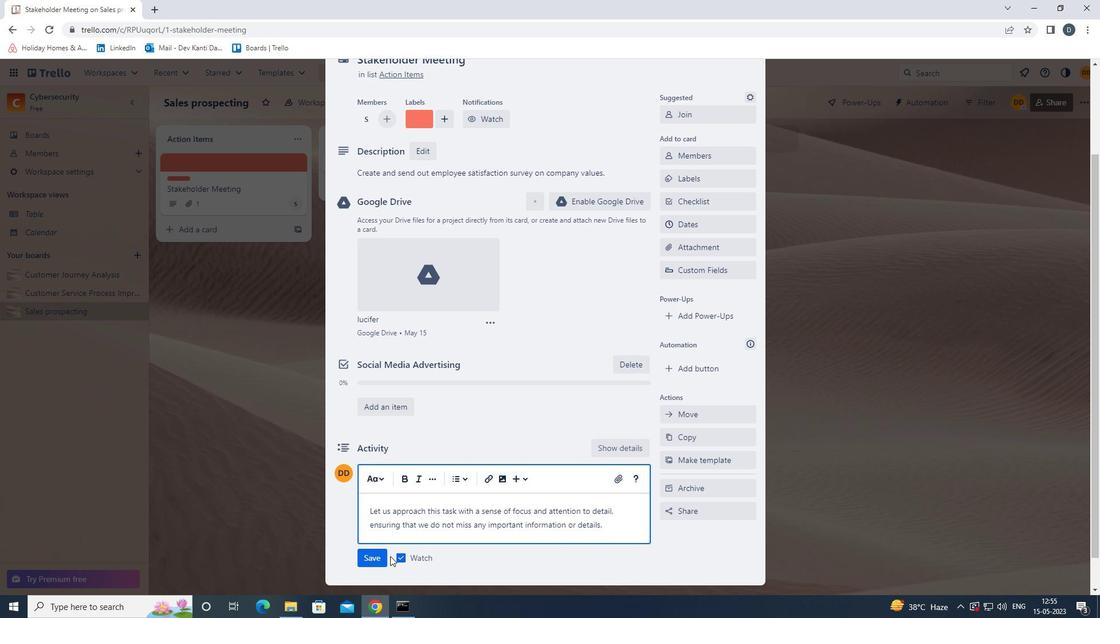 
Action: Mouse pressed left at (381, 557)
Screenshot: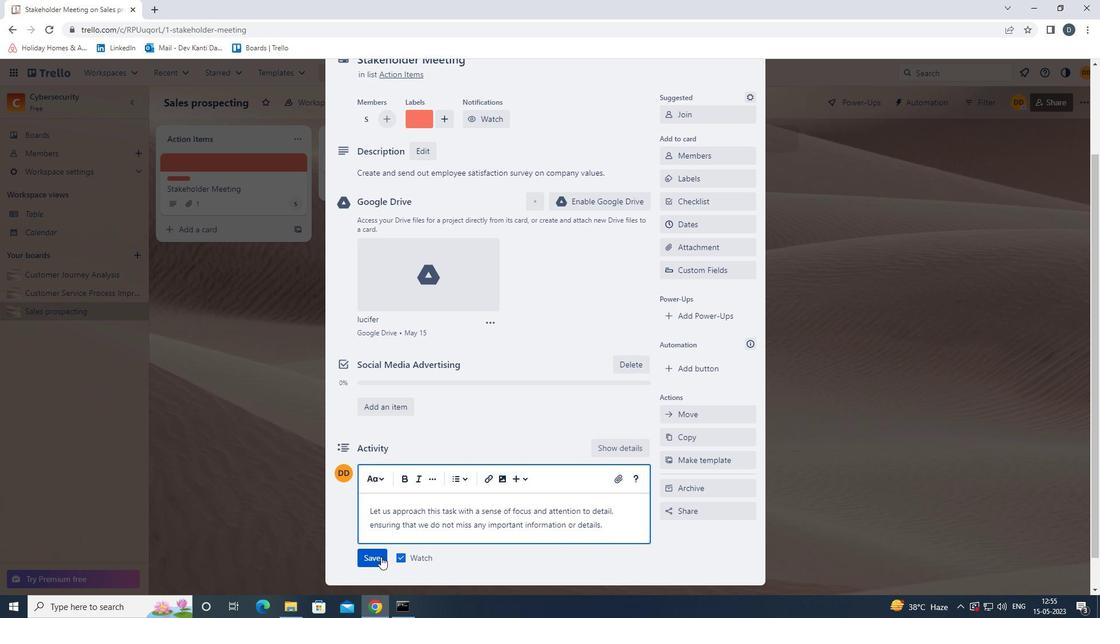 
Action: Mouse moved to (617, 396)
Screenshot: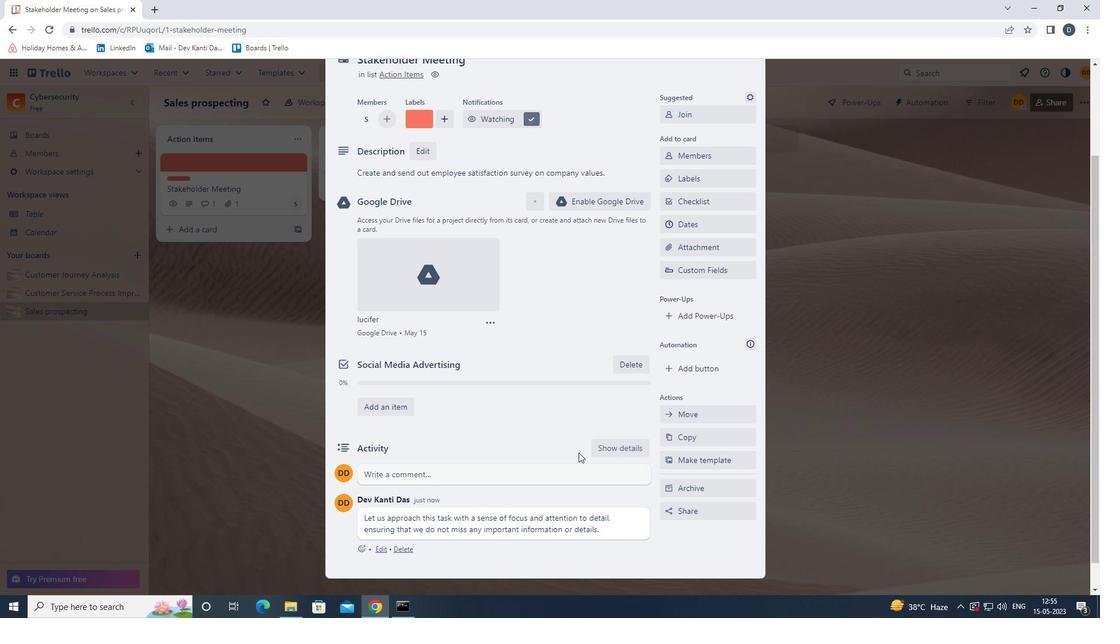 
Action: Mouse scrolled (617, 397) with delta (0, 0)
Screenshot: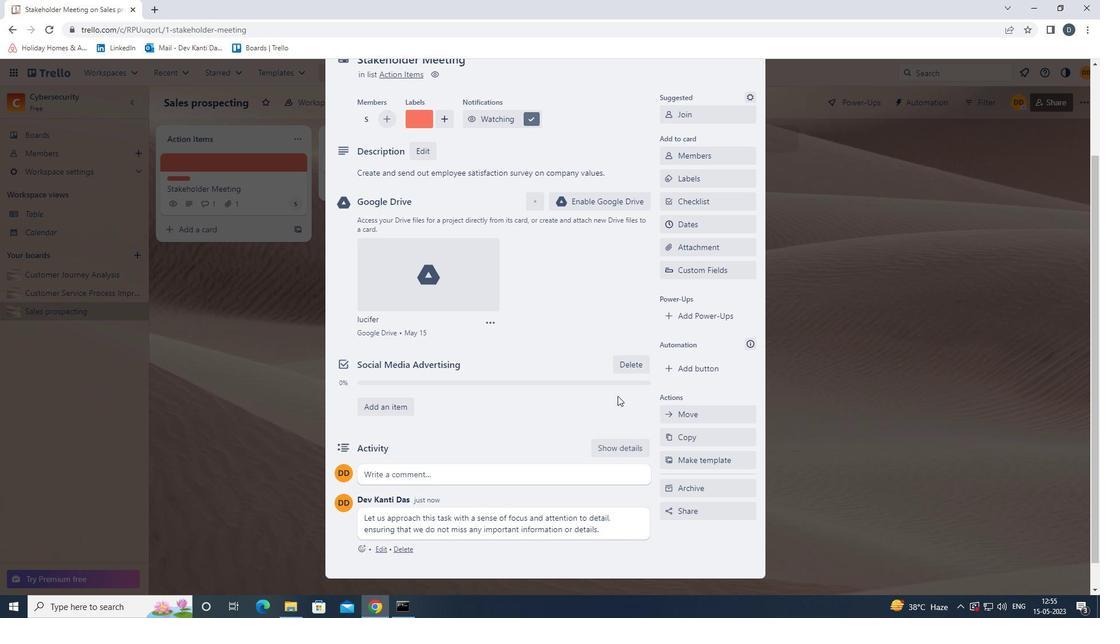 
Action: Mouse moved to (690, 287)
Screenshot: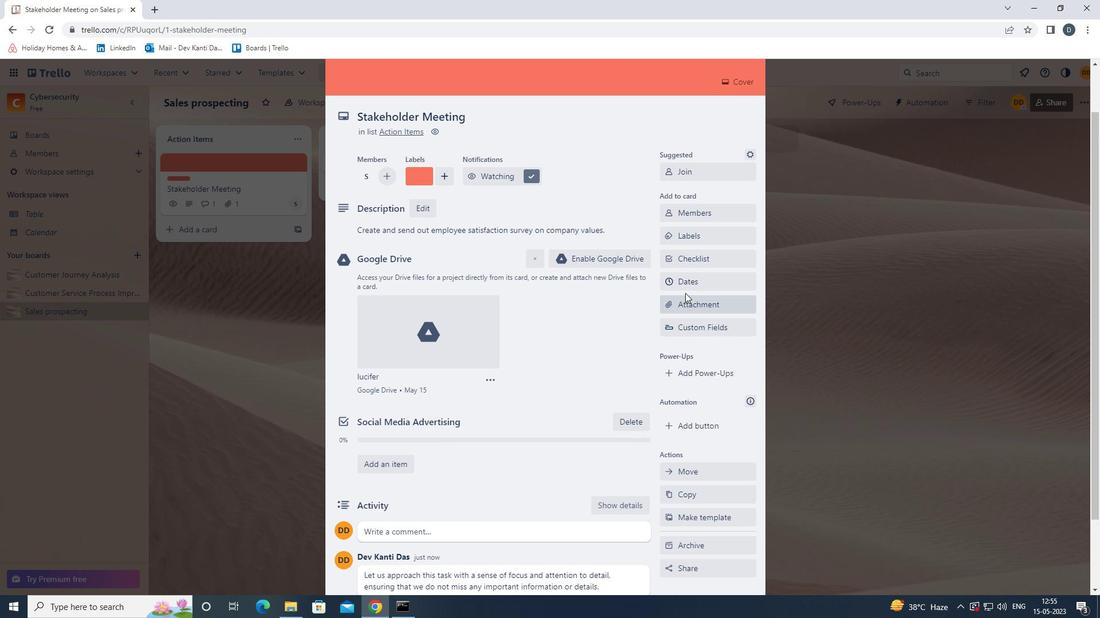 
Action: Mouse pressed left at (690, 287)
Screenshot: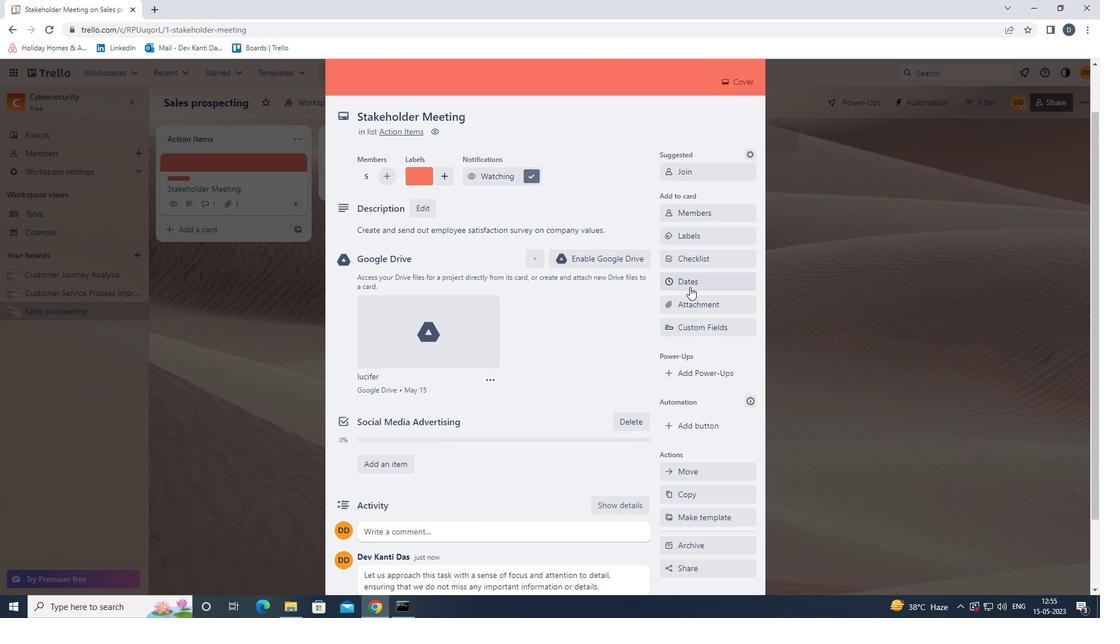 
Action: Mouse moved to (672, 312)
Screenshot: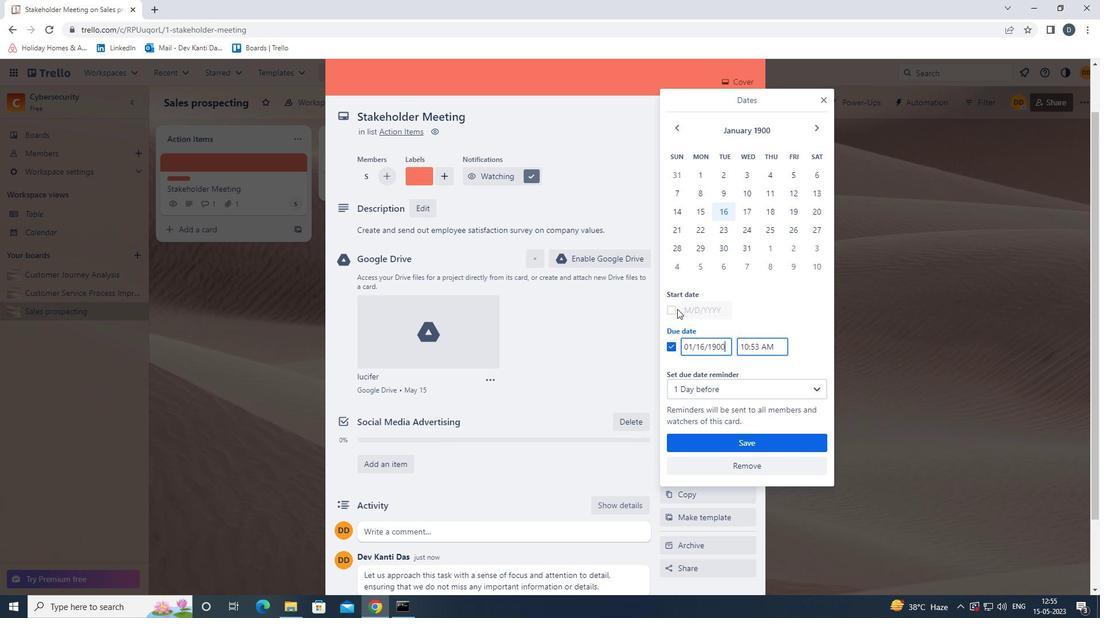 
Action: Mouse pressed left at (672, 312)
Screenshot: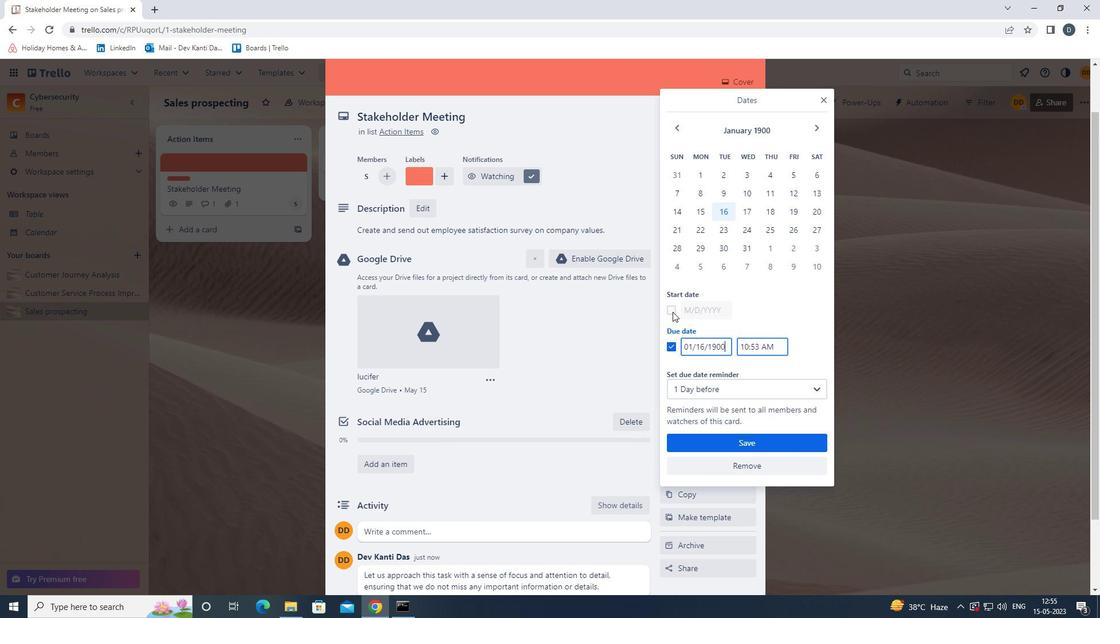 
Action: Mouse moved to (694, 172)
Screenshot: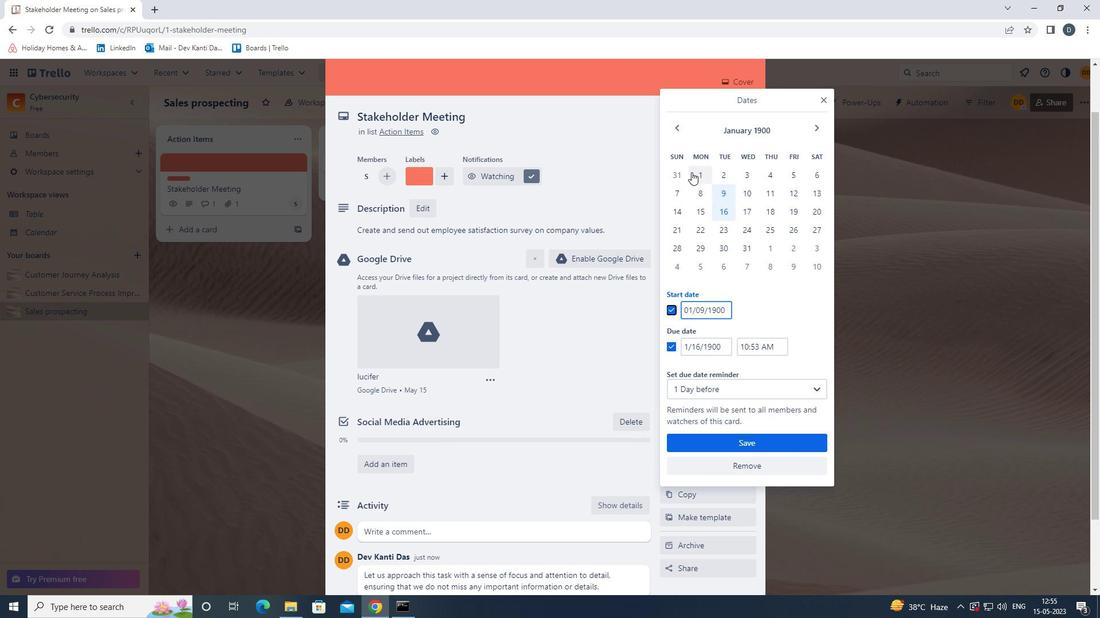 
Action: Mouse pressed left at (694, 172)
Screenshot: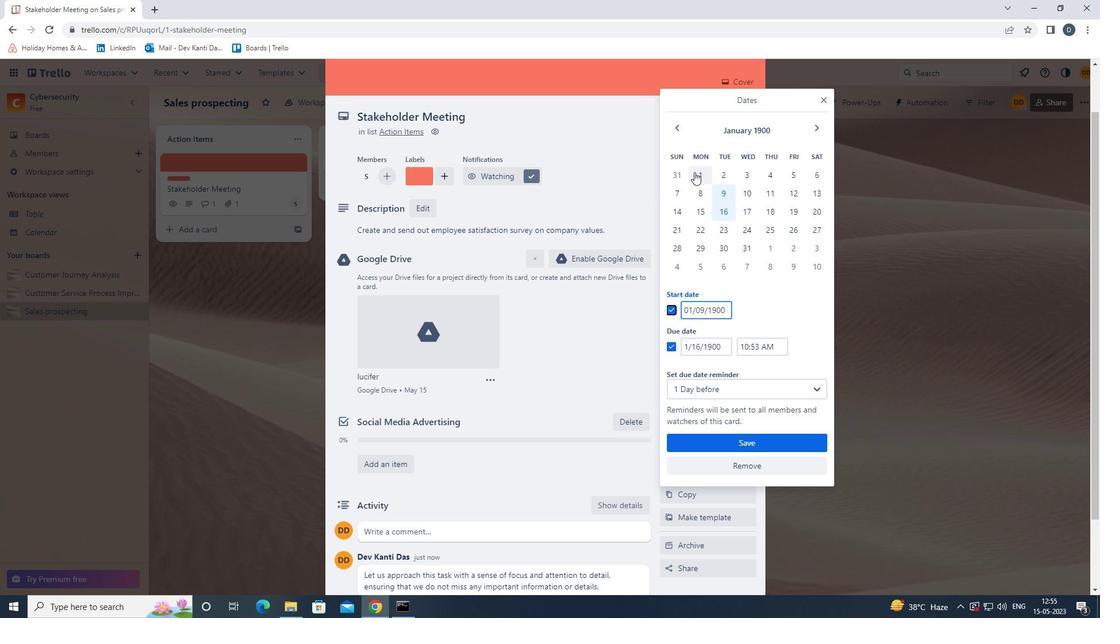 
Action: Mouse moved to (696, 198)
Screenshot: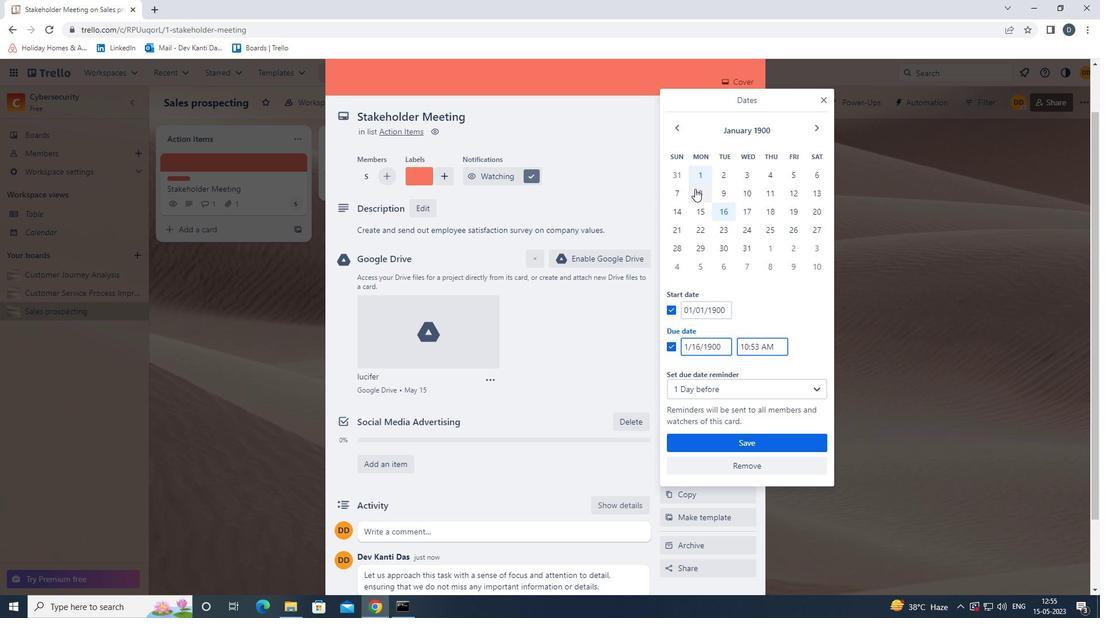 
Action: Mouse pressed left at (696, 198)
Screenshot: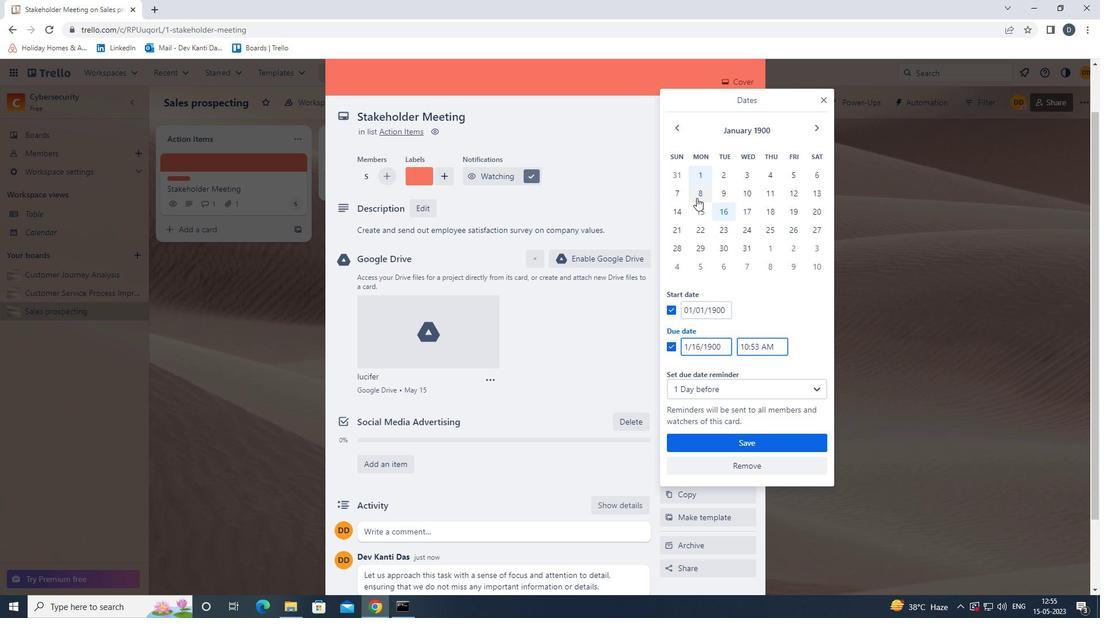 
Action: Mouse moved to (751, 440)
Screenshot: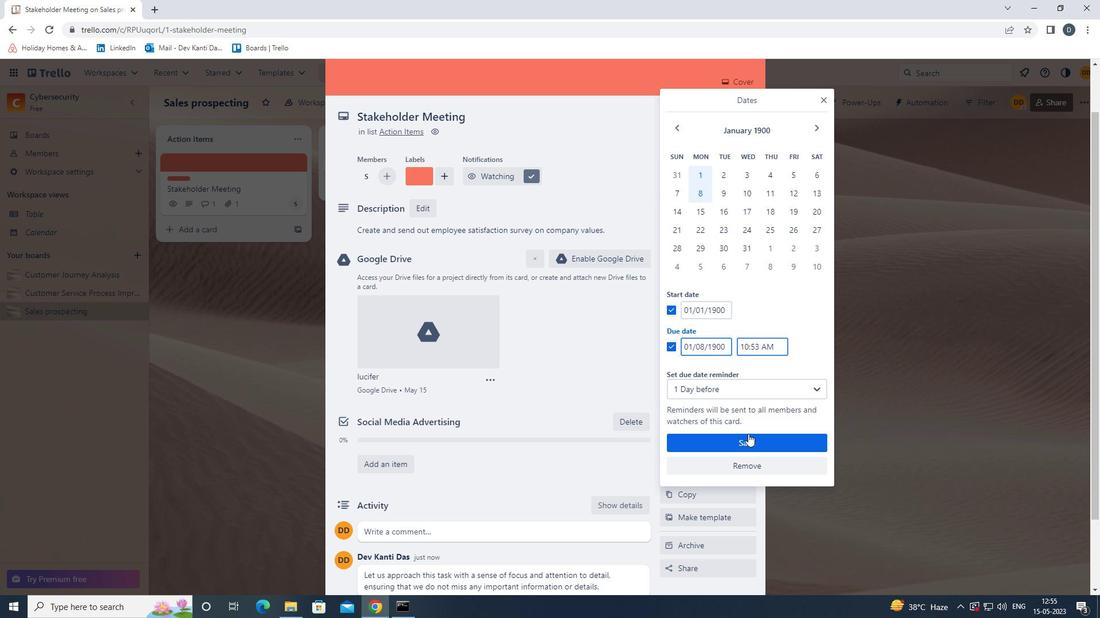 
Action: Mouse pressed left at (751, 440)
Screenshot: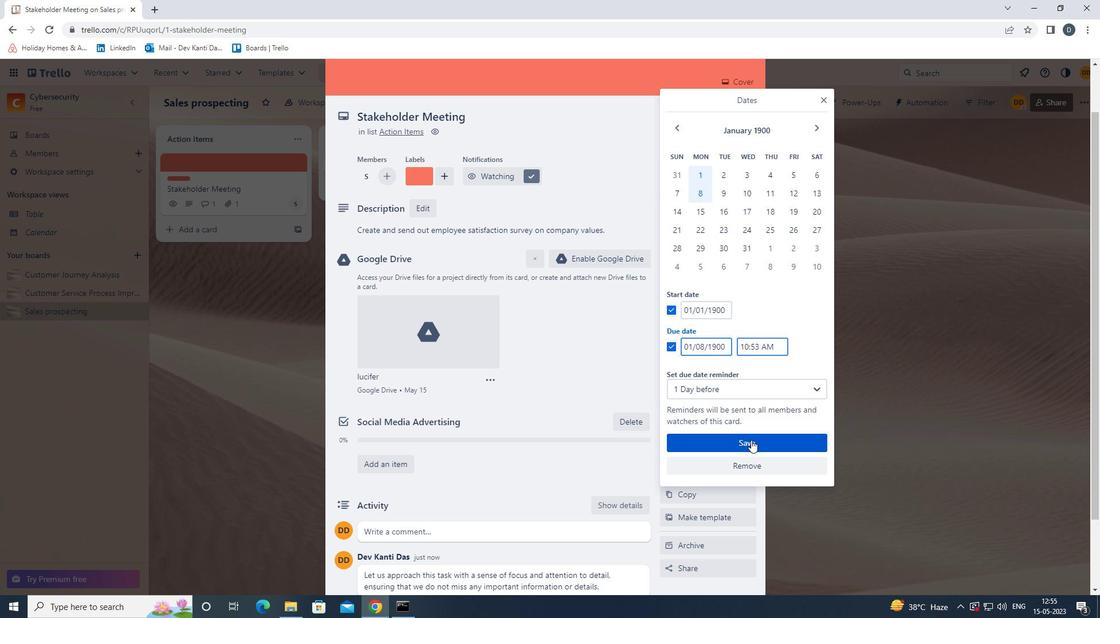 
Action: Mouse scrolled (751, 441) with delta (0, 0)
Screenshot: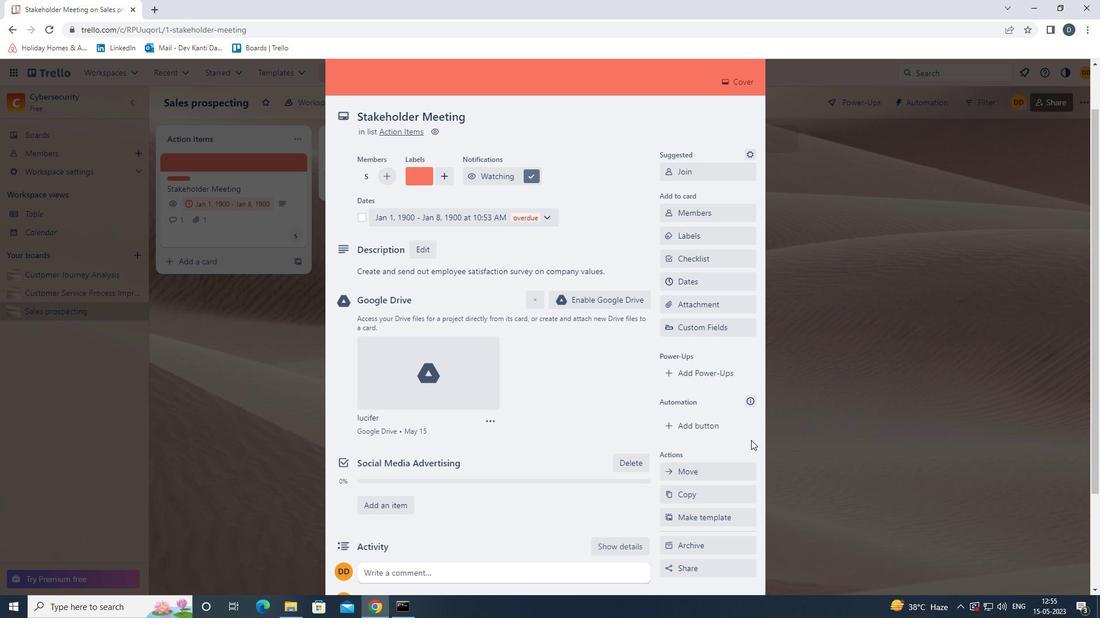 
Action: Mouse scrolled (751, 441) with delta (0, 0)
Screenshot: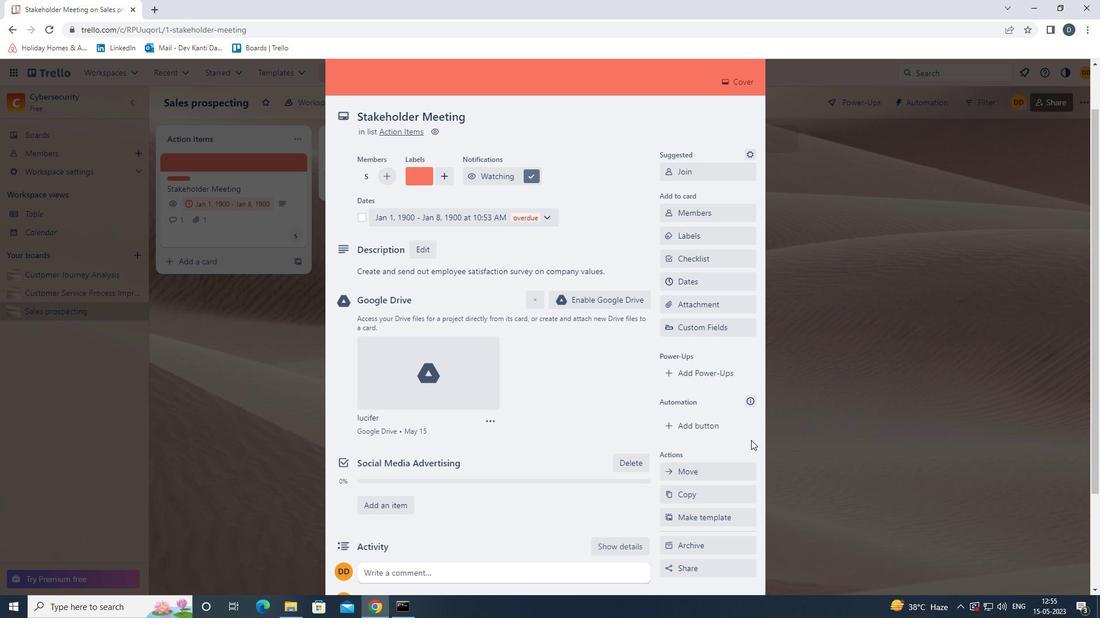 
Action: Mouse scrolled (751, 441) with delta (0, 0)
Screenshot: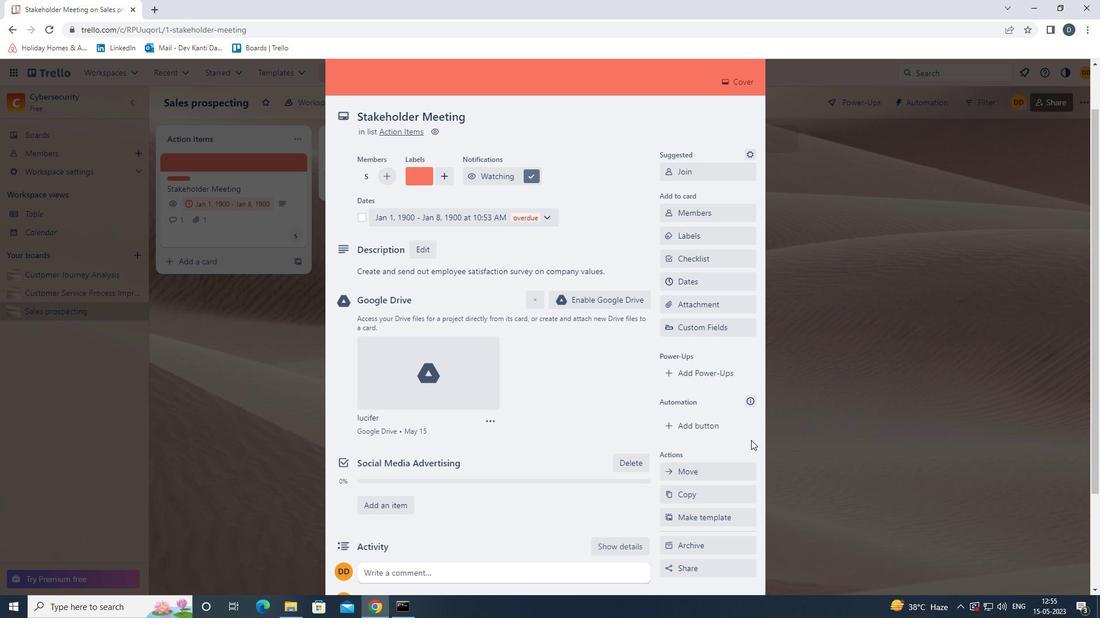 
Action: Mouse moved to (750, 106)
Screenshot: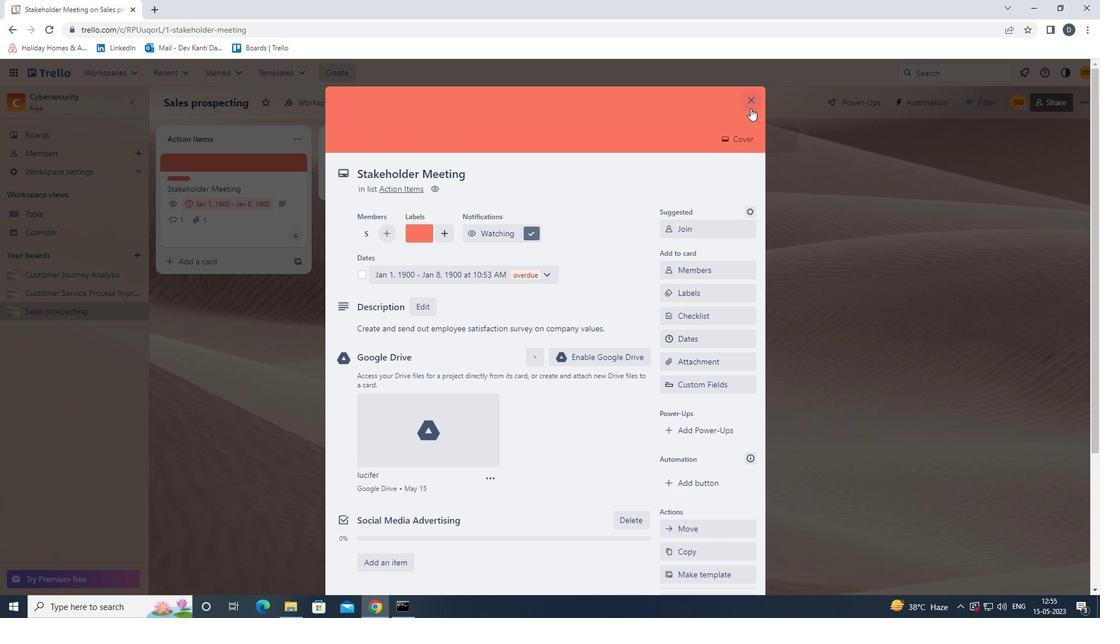 
Action: Mouse pressed left at (750, 106)
Screenshot: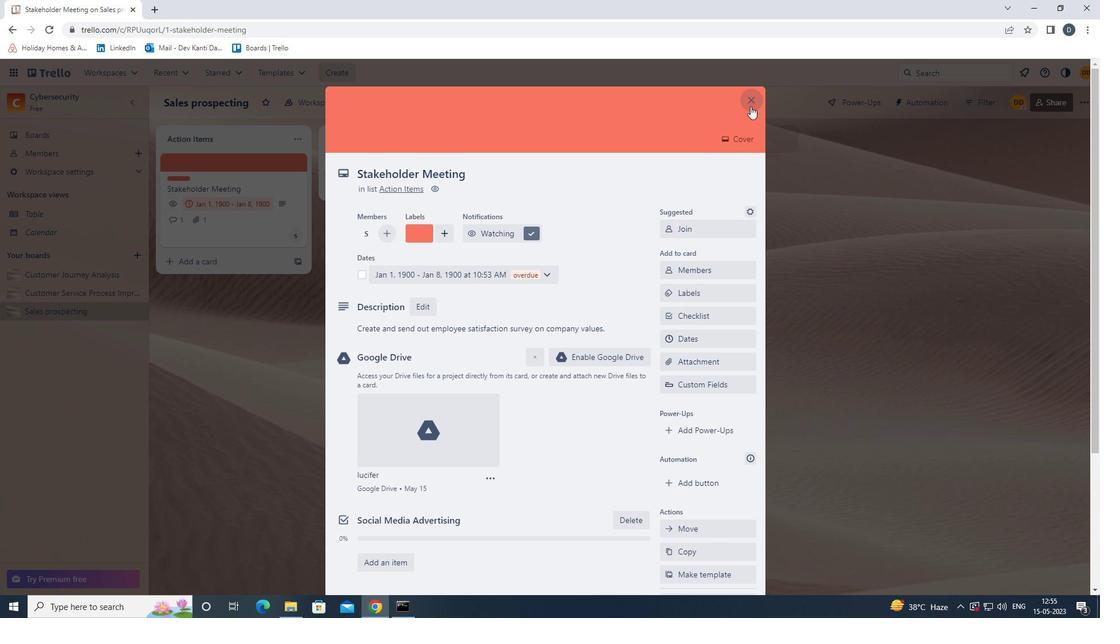 
Action: Mouse moved to (772, 292)
Screenshot: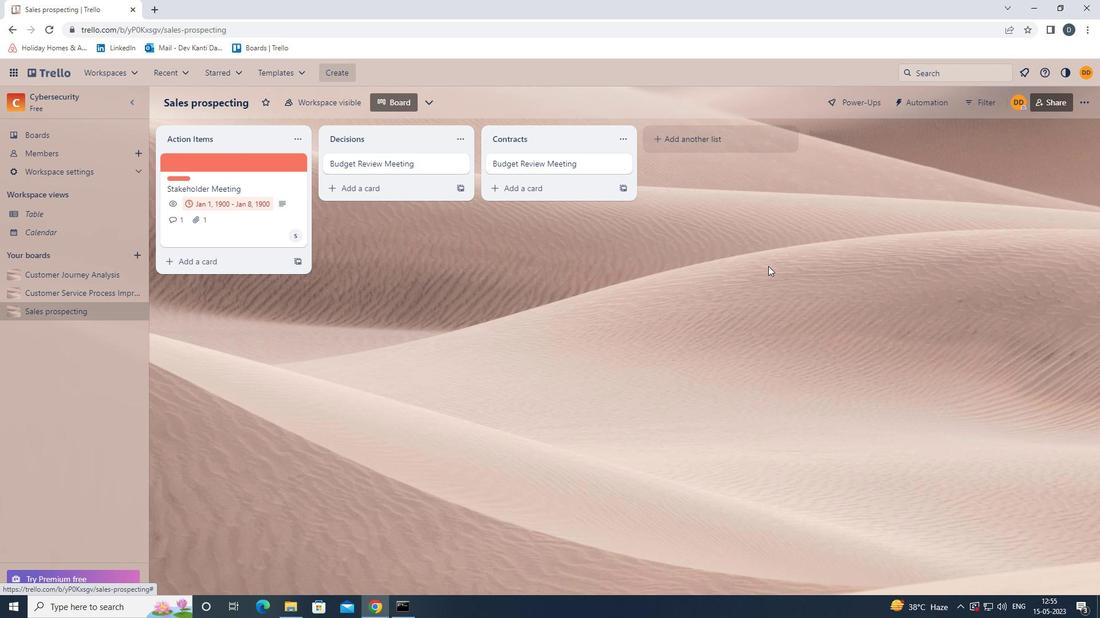 
